 Task: Search one way flight ticket for 2 adults, 2 infants in seat and 1 infant on lap in first from Hancock: Houghton County Memorial Airport to Greensboro: Piedmont Triad International Airport on 5-1-2023. Choice of flights is Sun country airlines. Number of bags: 5 checked bags. Price is upto 109000. Outbound departure time preference is 16:00.
Action: Mouse moved to (300, 321)
Screenshot: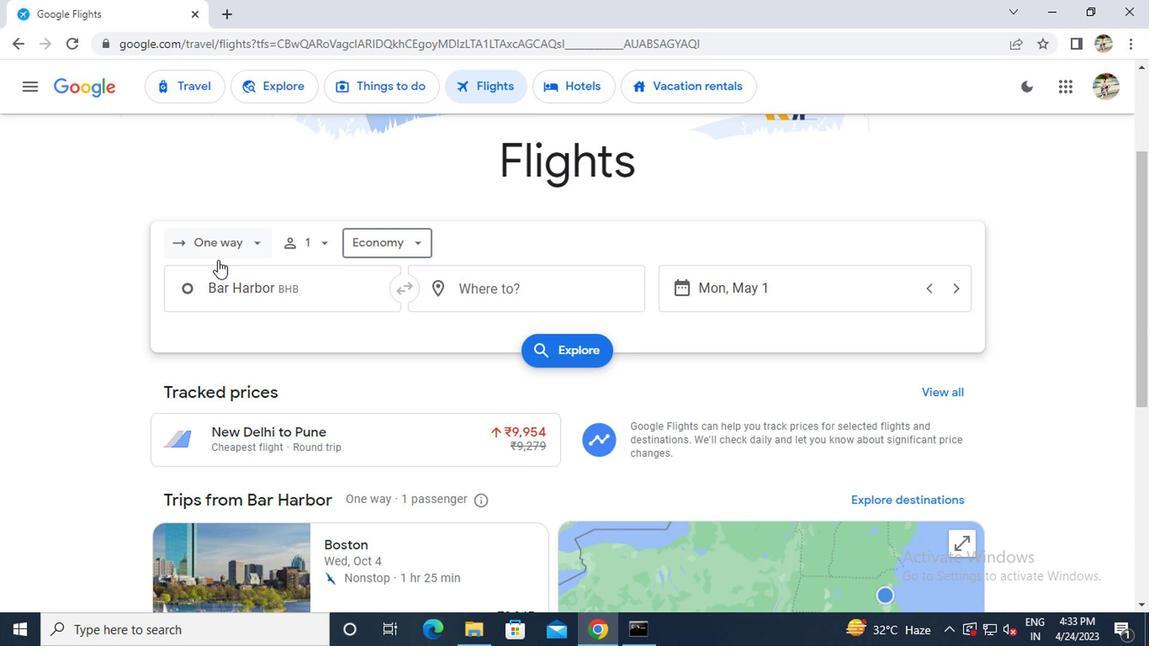 
Action: Mouse pressed left at (300, 321)
Screenshot: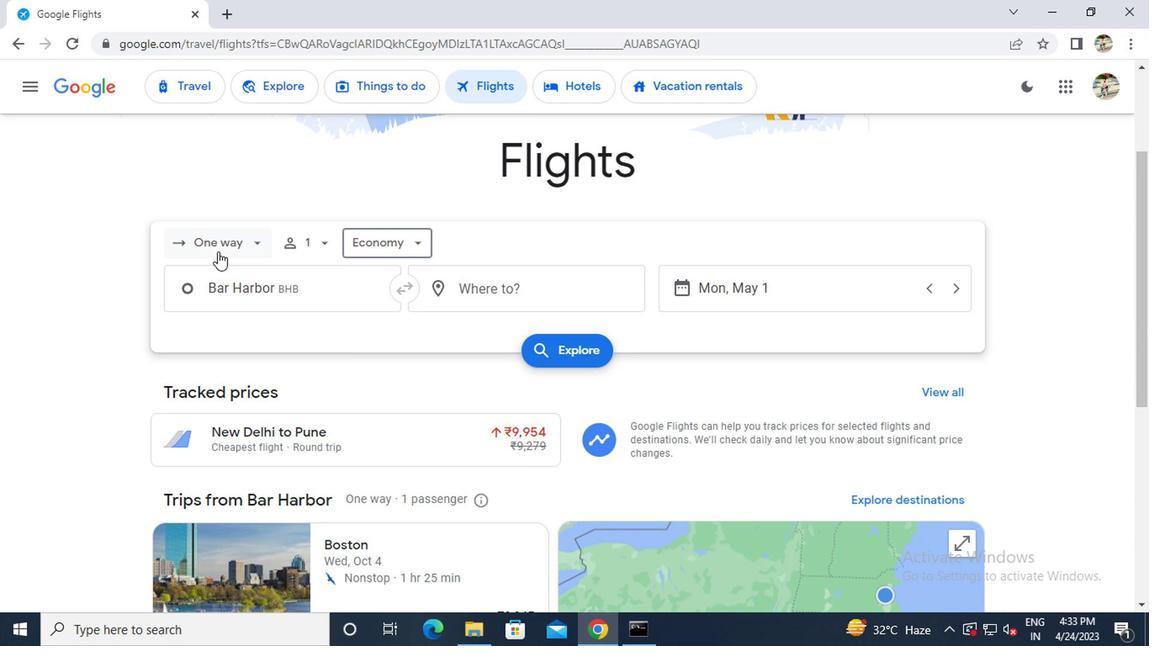 
Action: Mouse moved to (300, 373)
Screenshot: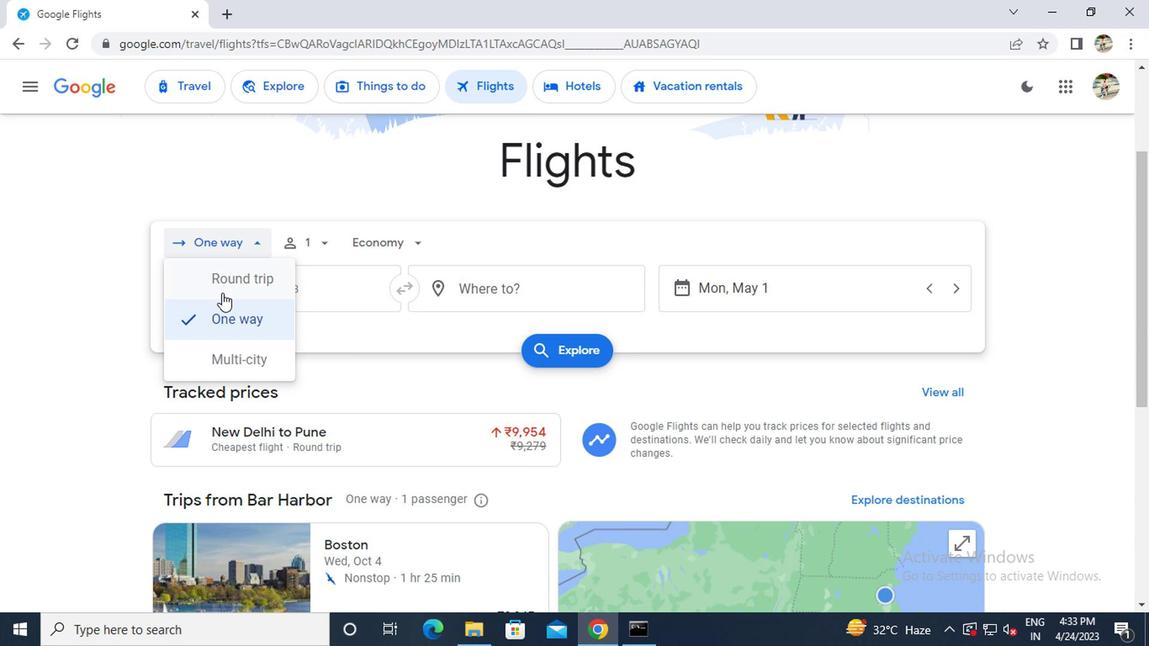 
Action: Mouse pressed left at (300, 373)
Screenshot: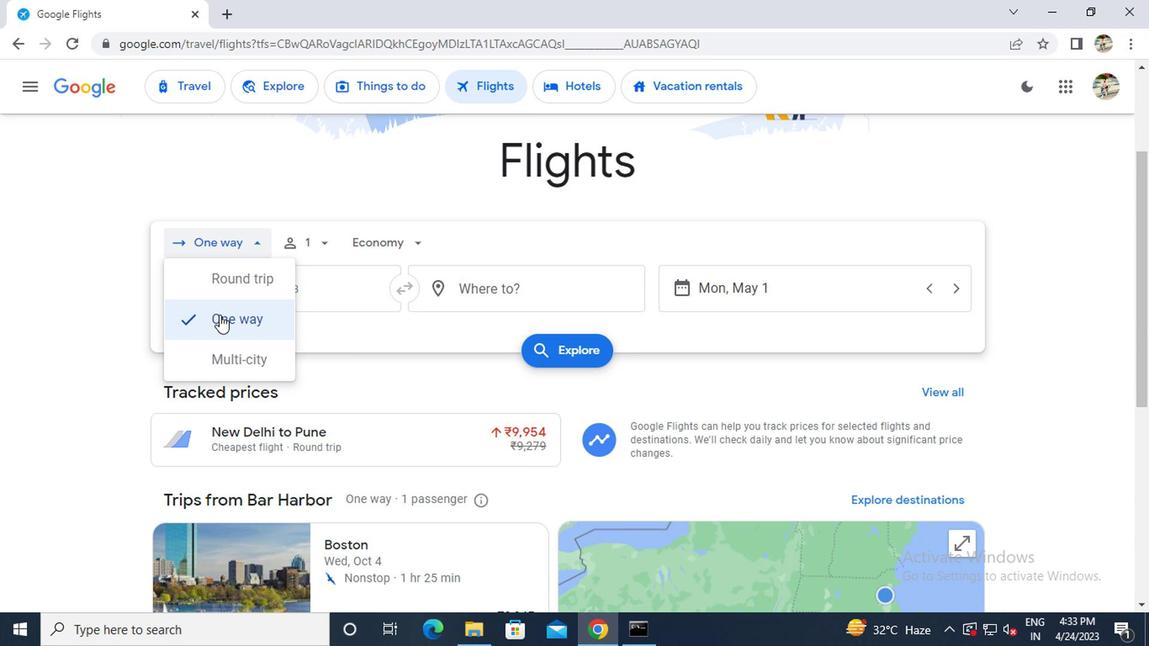 
Action: Mouse moved to (369, 323)
Screenshot: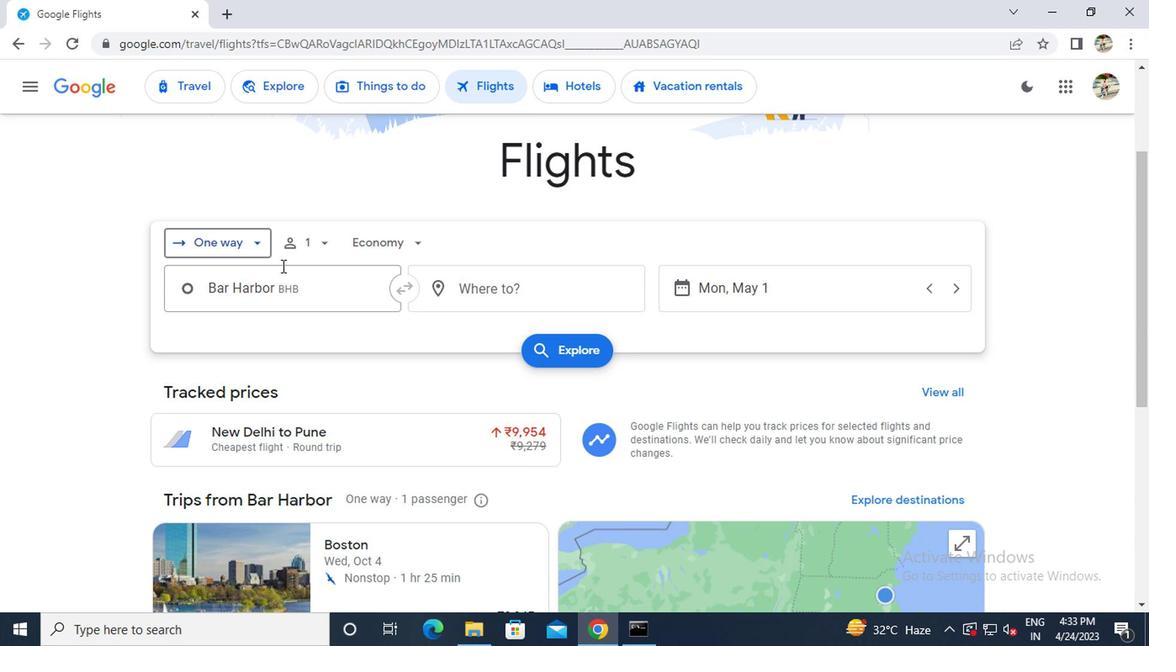 
Action: Mouse pressed left at (369, 323)
Screenshot: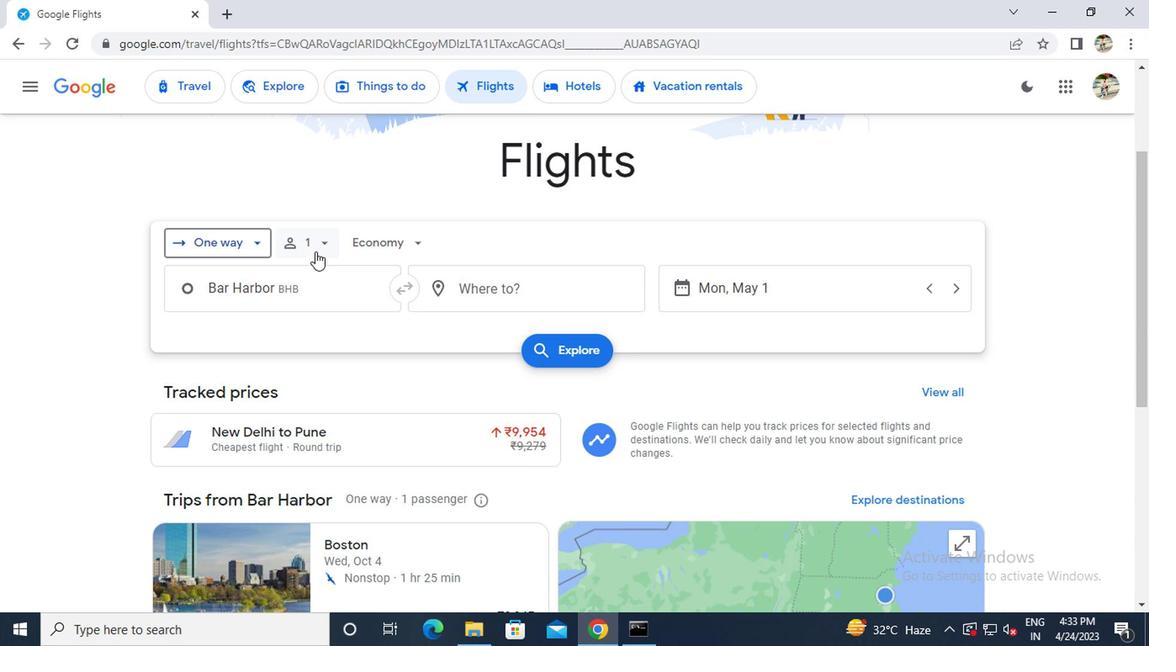 
Action: Mouse moved to (461, 346)
Screenshot: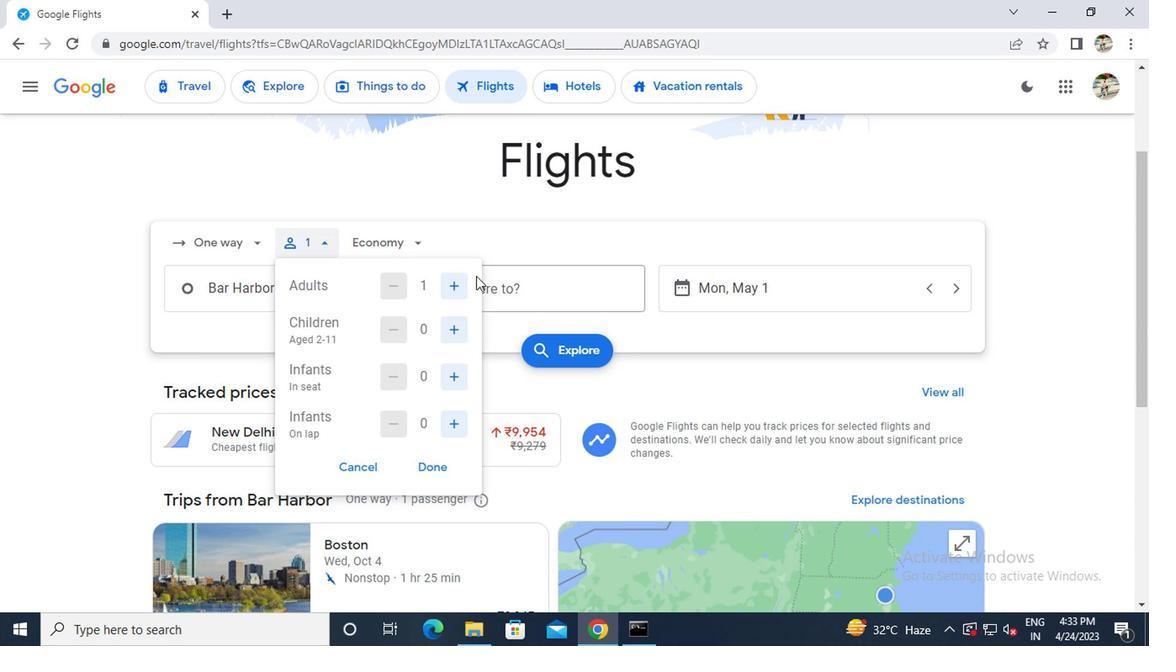 
Action: Mouse pressed left at (461, 346)
Screenshot: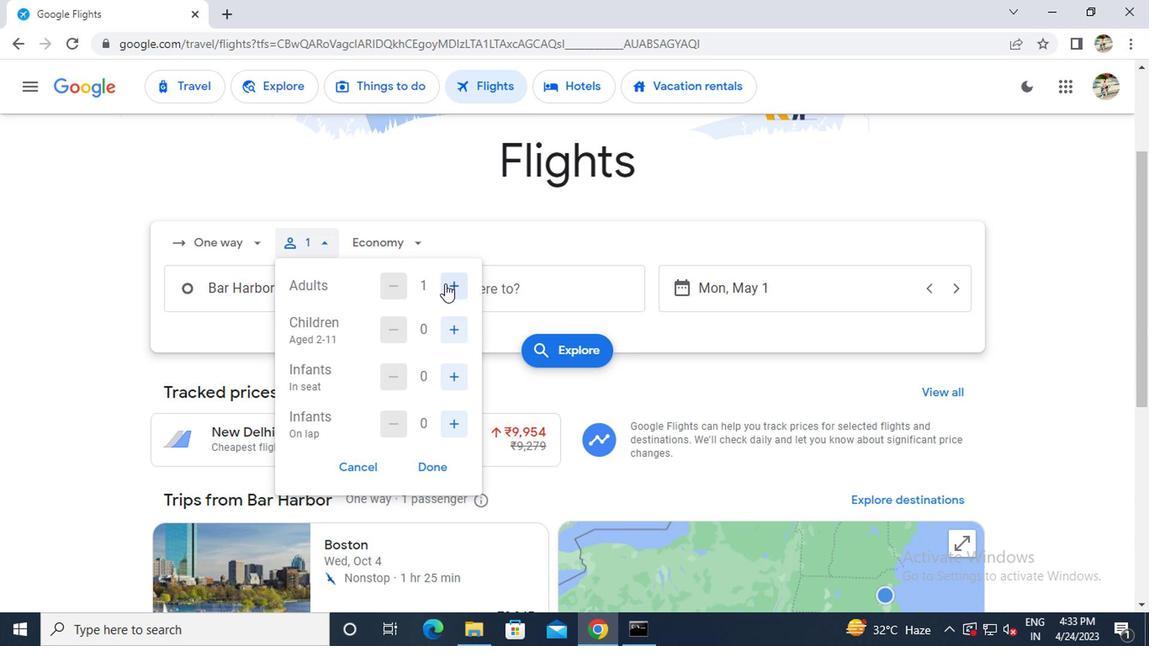 
Action: Mouse moved to (468, 409)
Screenshot: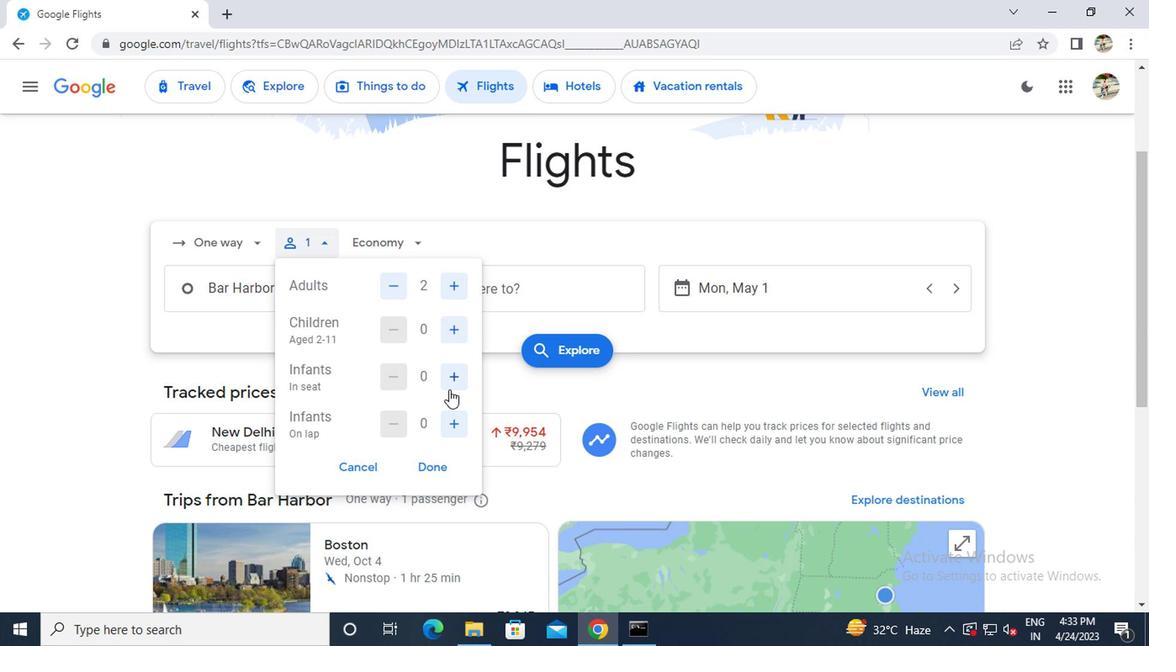 
Action: Mouse pressed left at (468, 409)
Screenshot: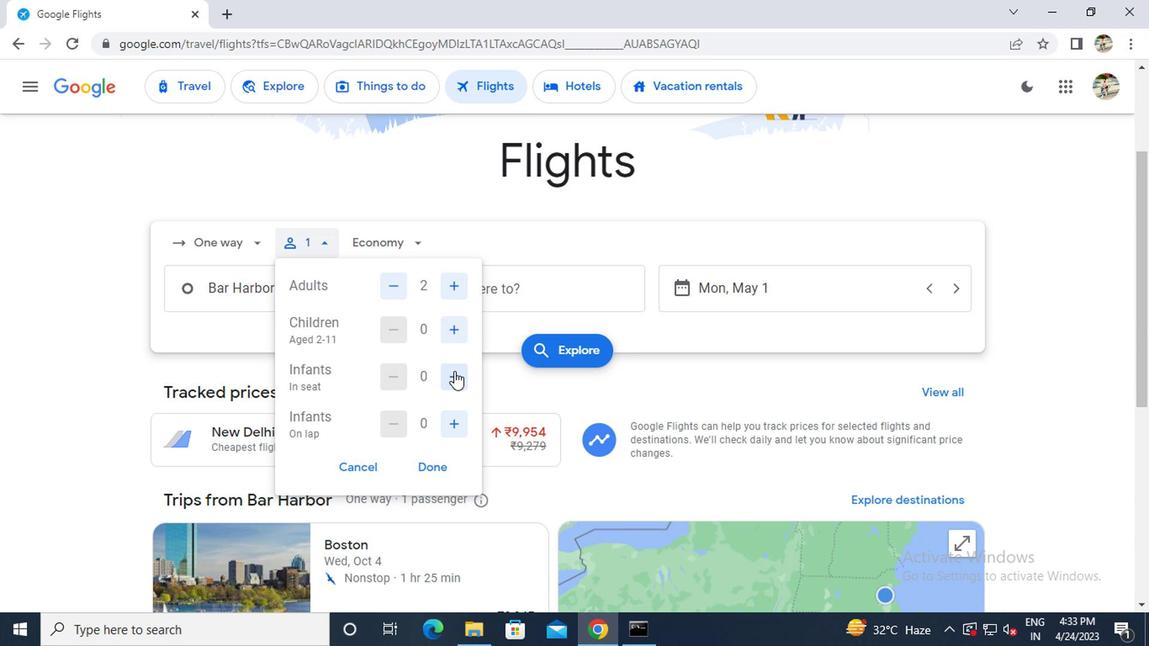 
Action: Mouse pressed left at (468, 409)
Screenshot: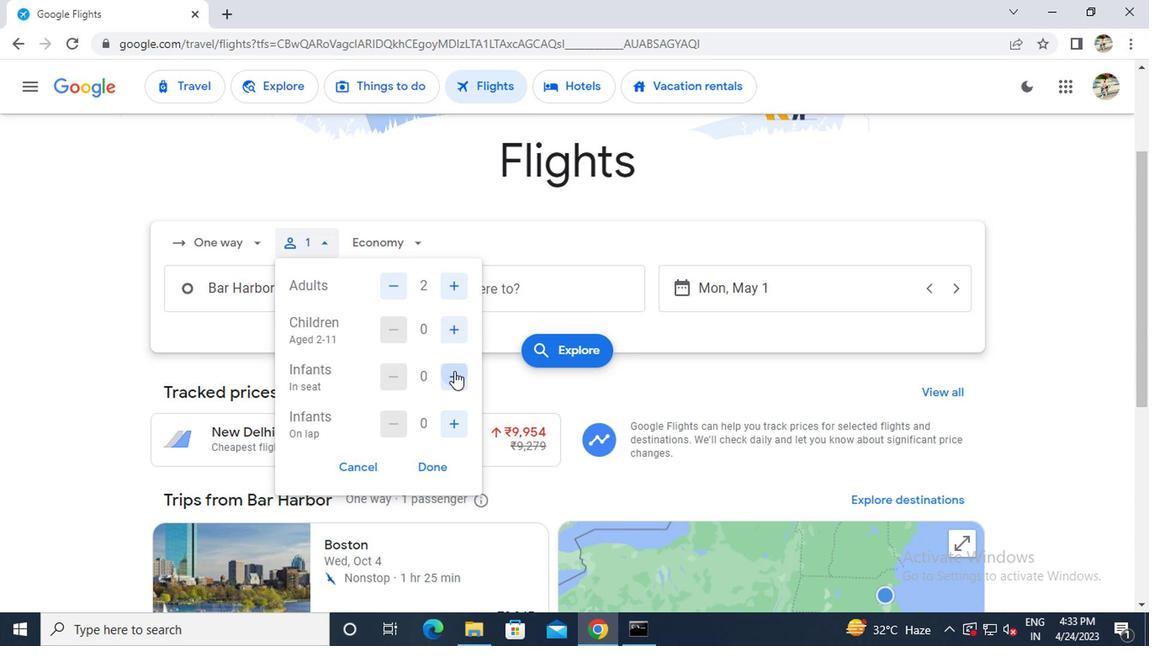 
Action: Mouse moved to (465, 438)
Screenshot: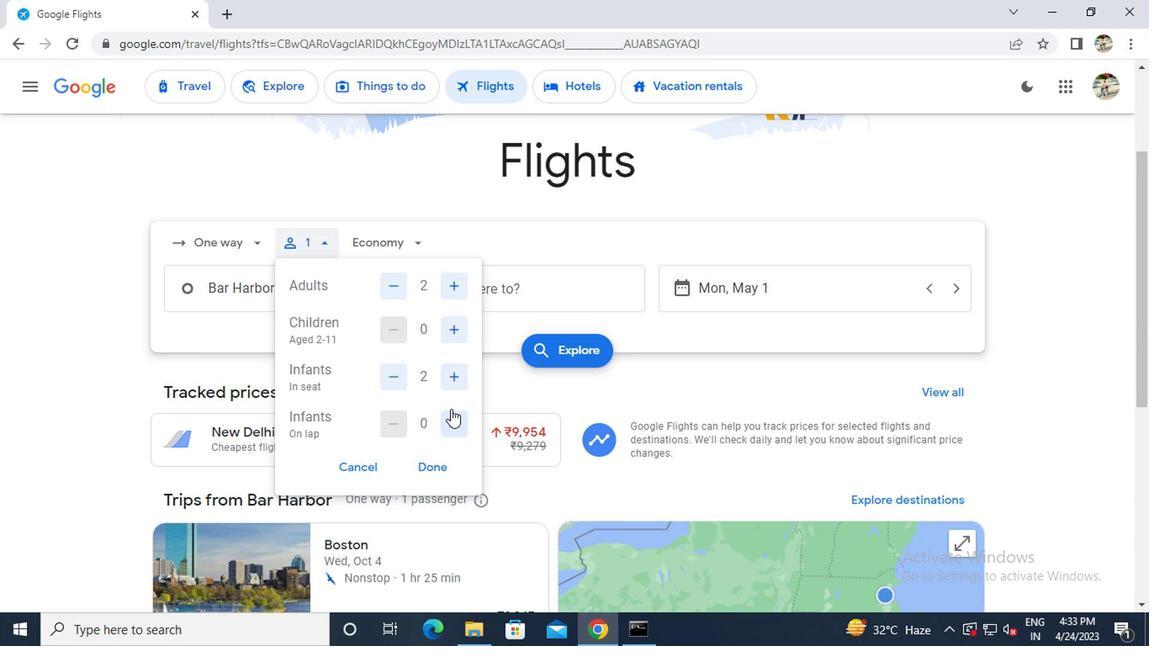 
Action: Mouse pressed left at (465, 438)
Screenshot: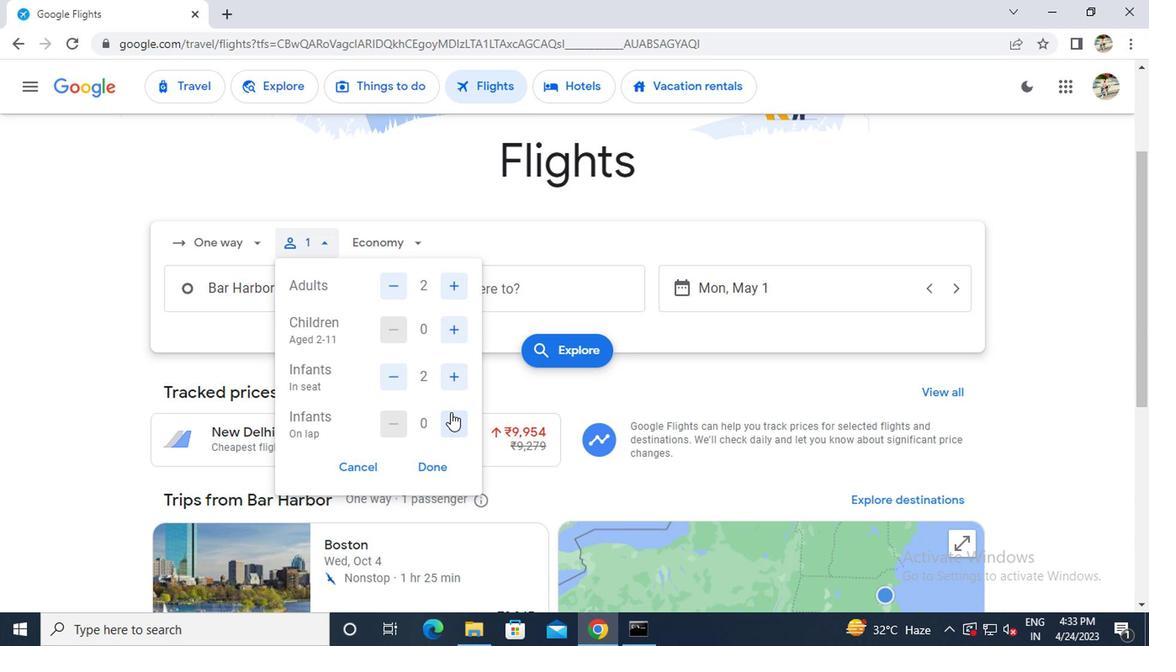 
Action: Mouse moved to (450, 477)
Screenshot: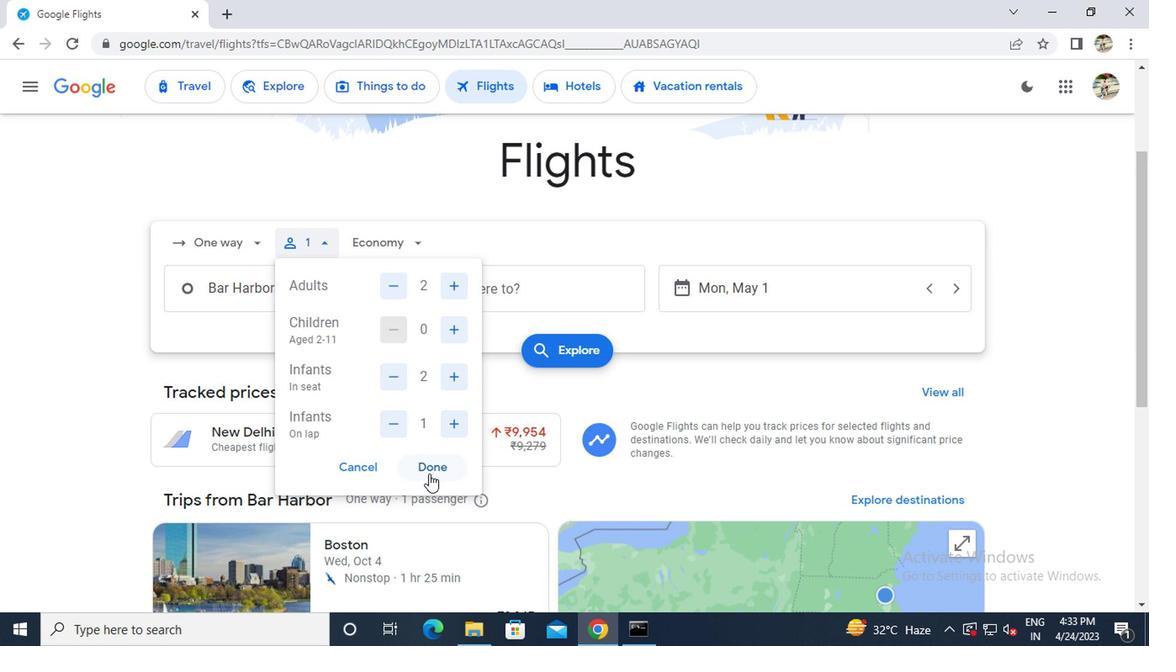 
Action: Mouse pressed left at (450, 477)
Screenshot: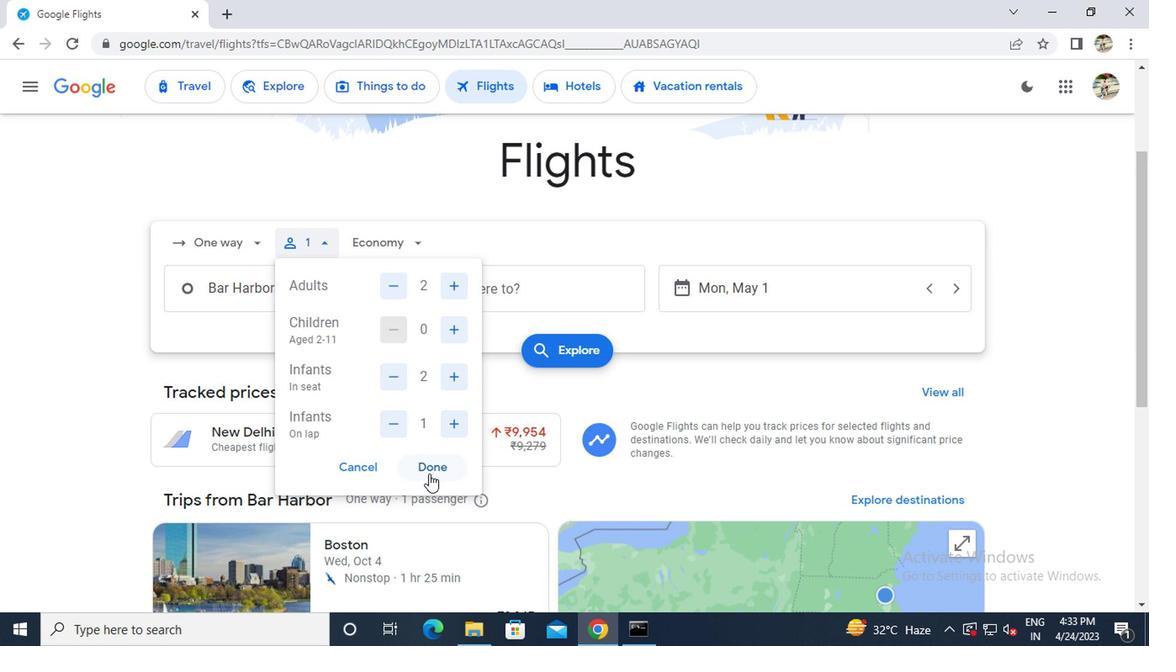 
Action: Mouse moved to (372, 350)
Screenshot: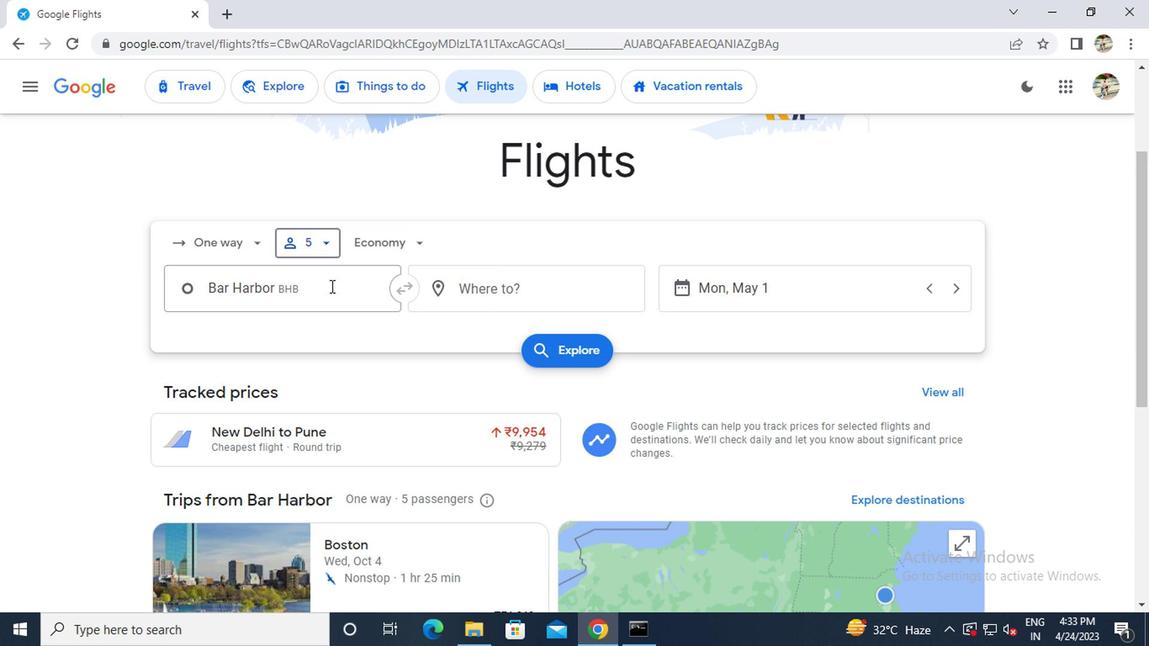 
Action: Mouse pressed left at (372, 350)
Screenshot: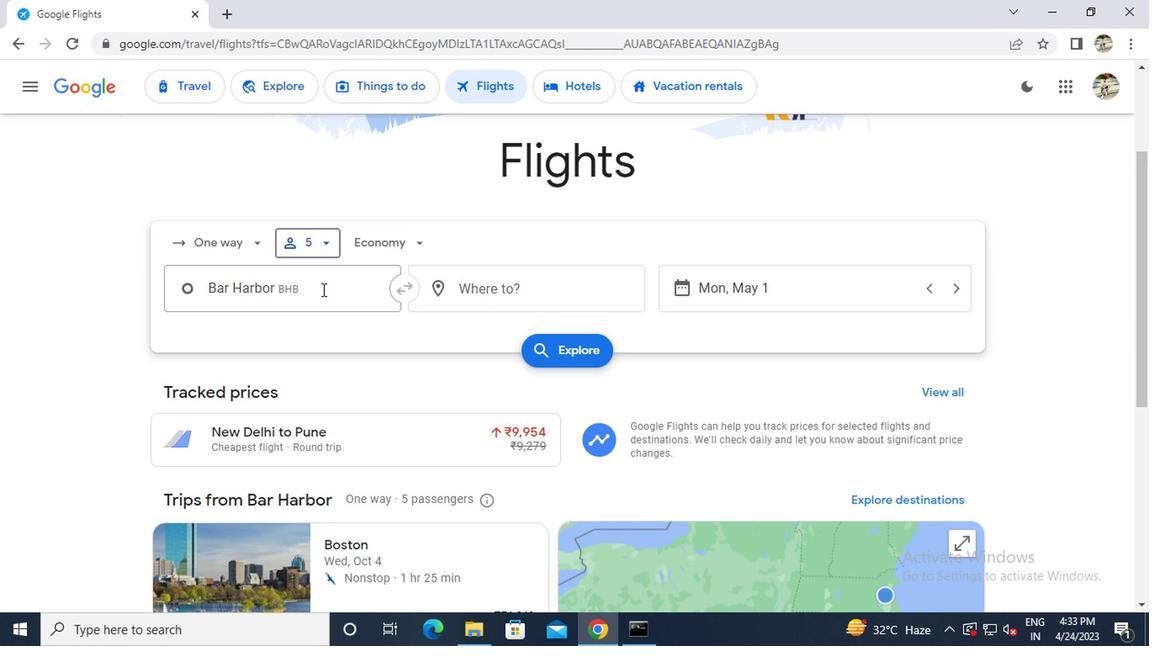 
Action: Key pressed <Key.caps_lock>h<Key.caps_lock>ancock<Key.space>ho<Key.backspace><Key.backspace>
Screenshot: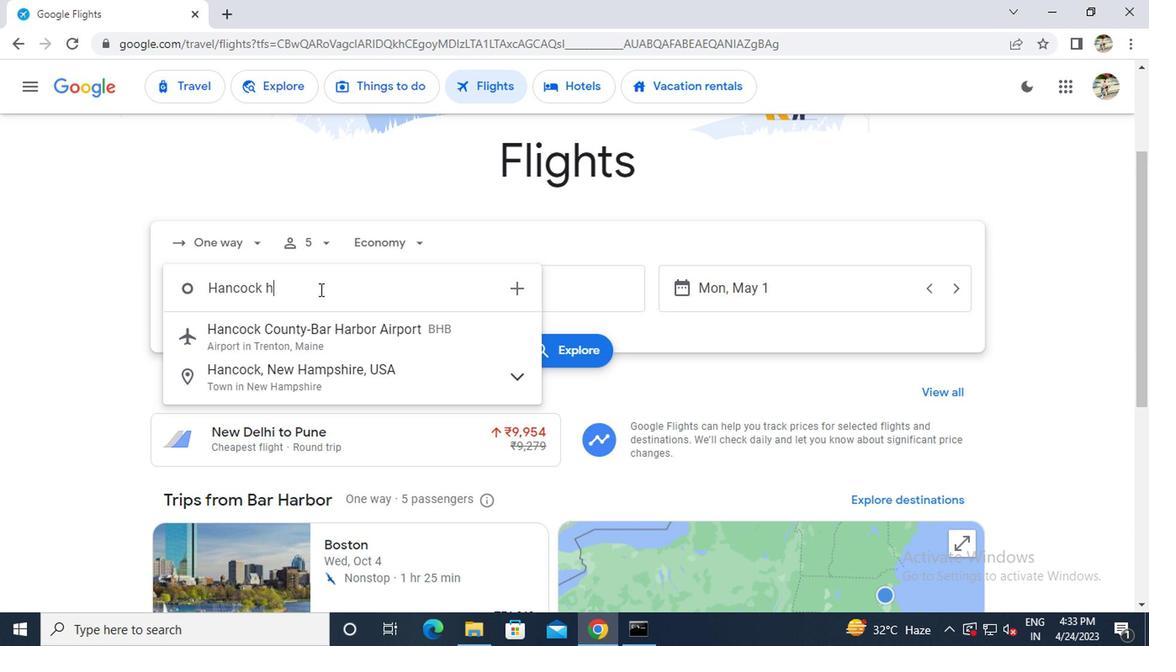 
Action: Mouse moved to (367, 383)
Screenshot: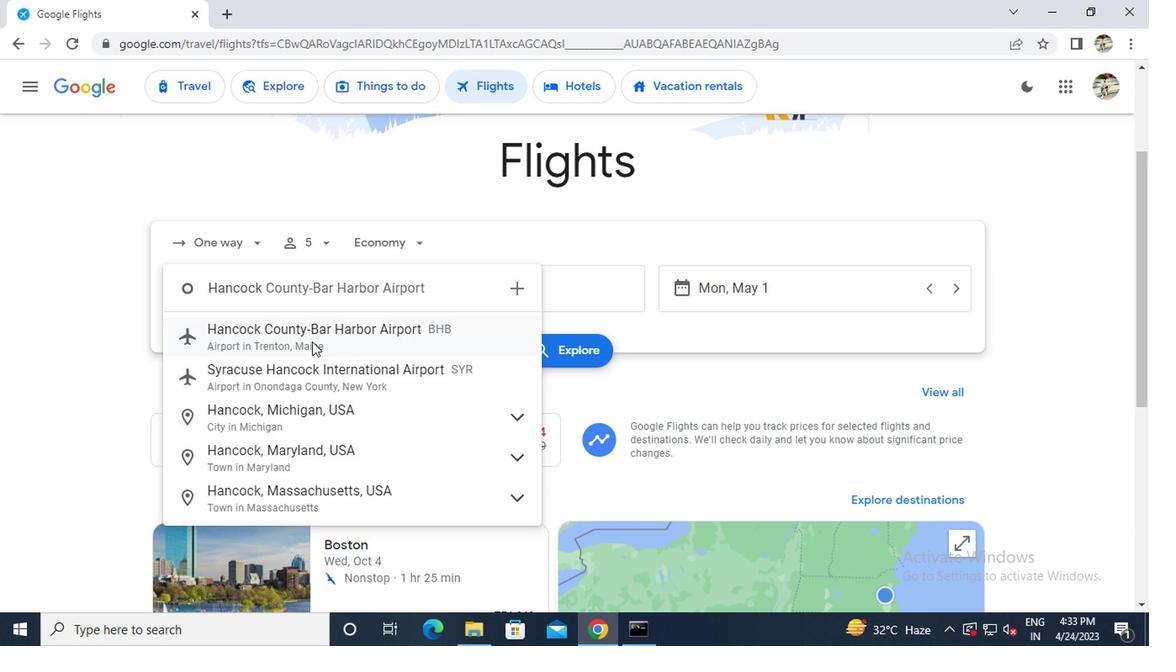 
Action: Mouse pressed left at (367, 383)
Screenshot: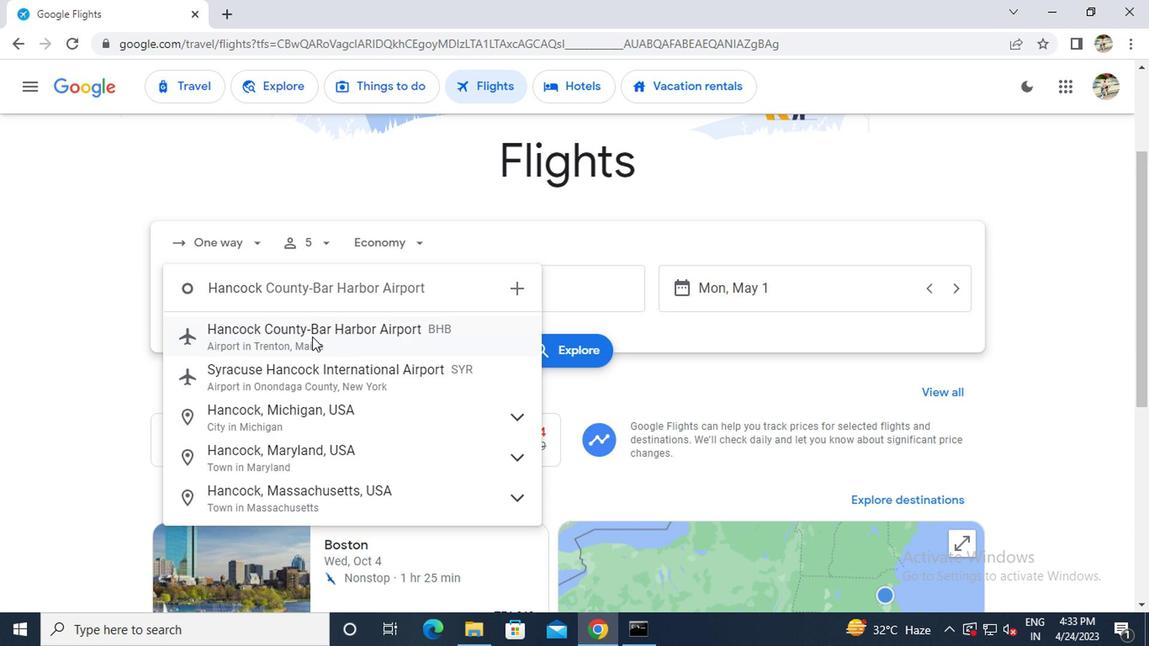
Action: Mouse moved to (485, 355)
Screenshot: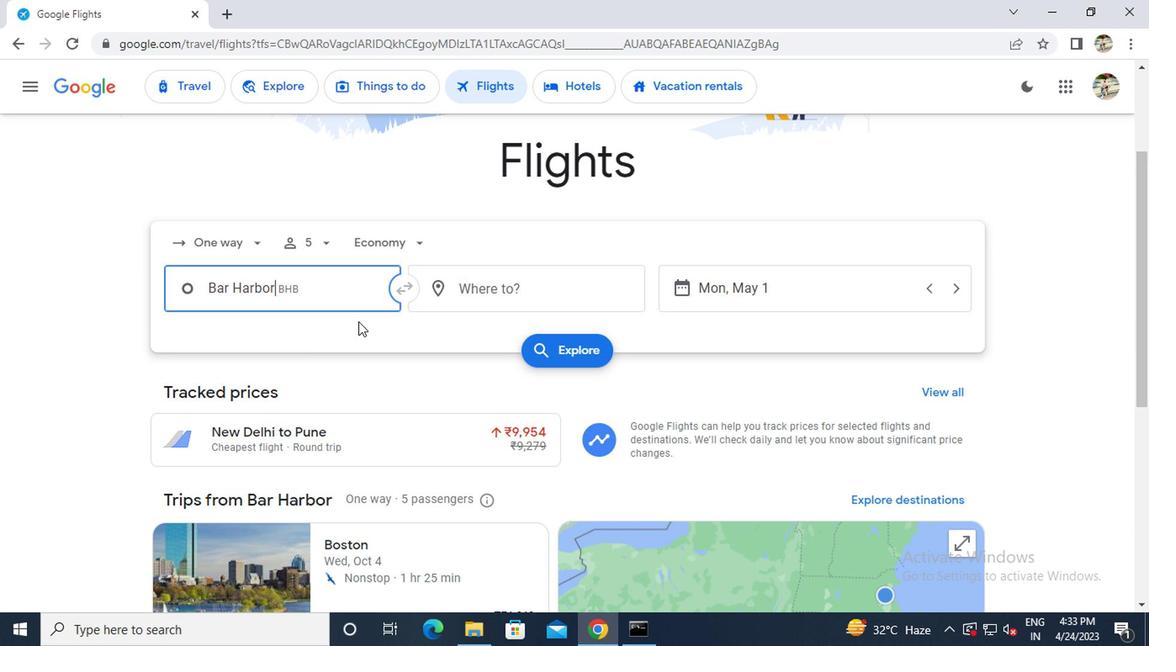 
Action: Mouse pressed left at (485, 355)
Screenshot: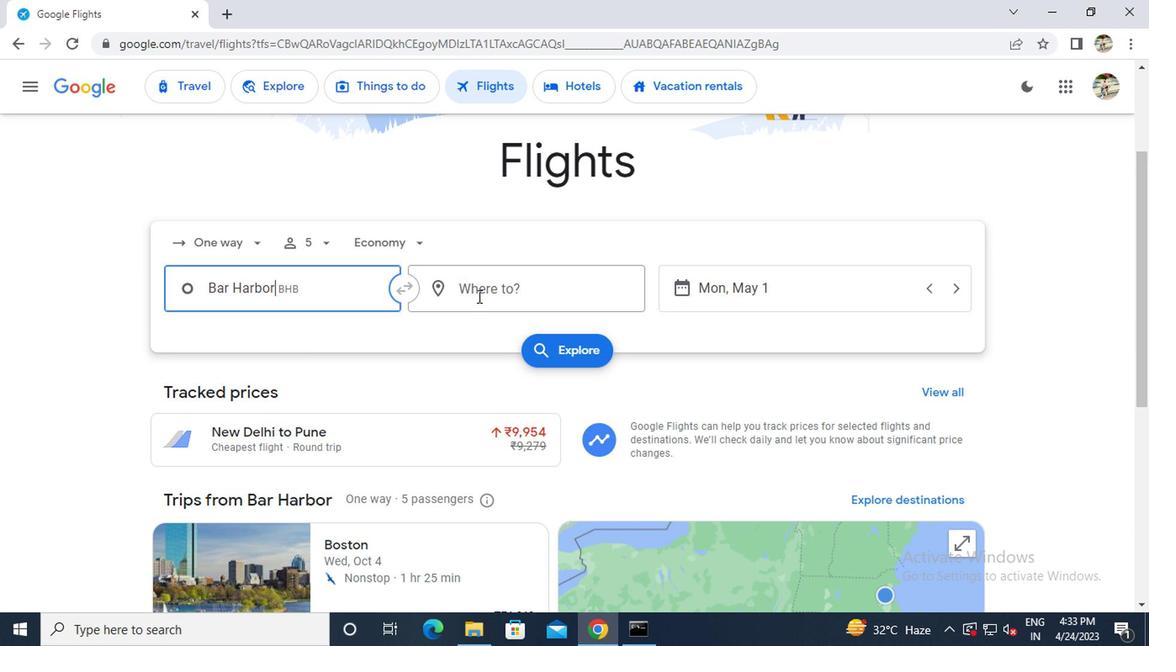 
Action: Key pressed <Key.caps_lock>g<Key.caps_lock>reensb
Screenshot: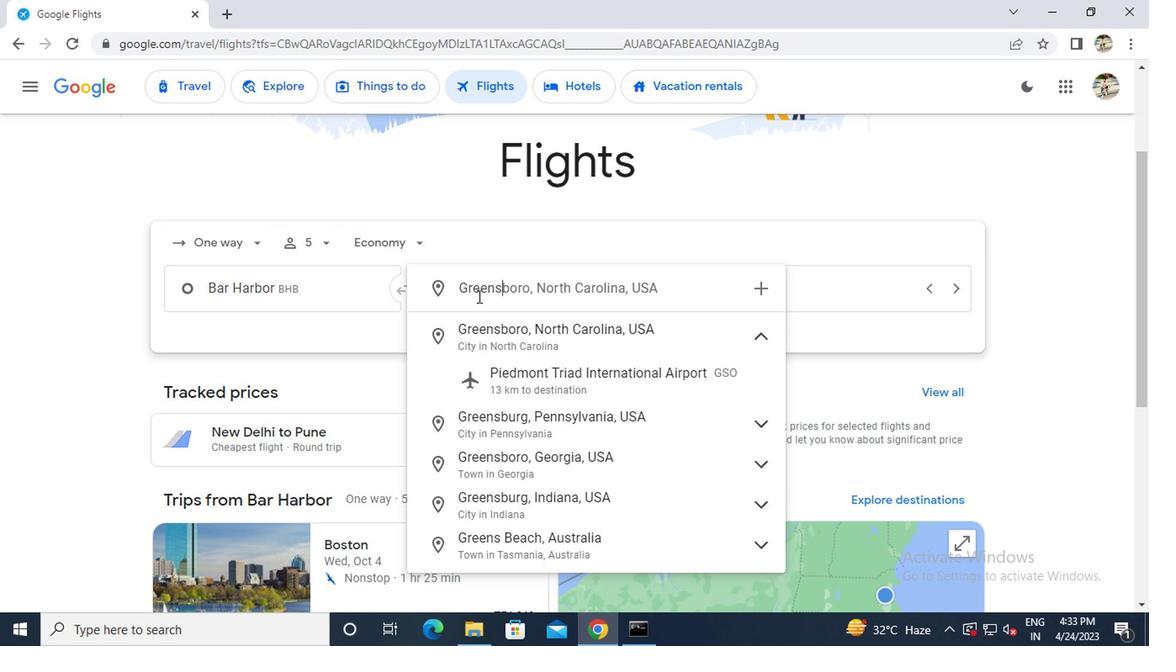 
Action: Mouse moved to (504, 419)
Screenshot: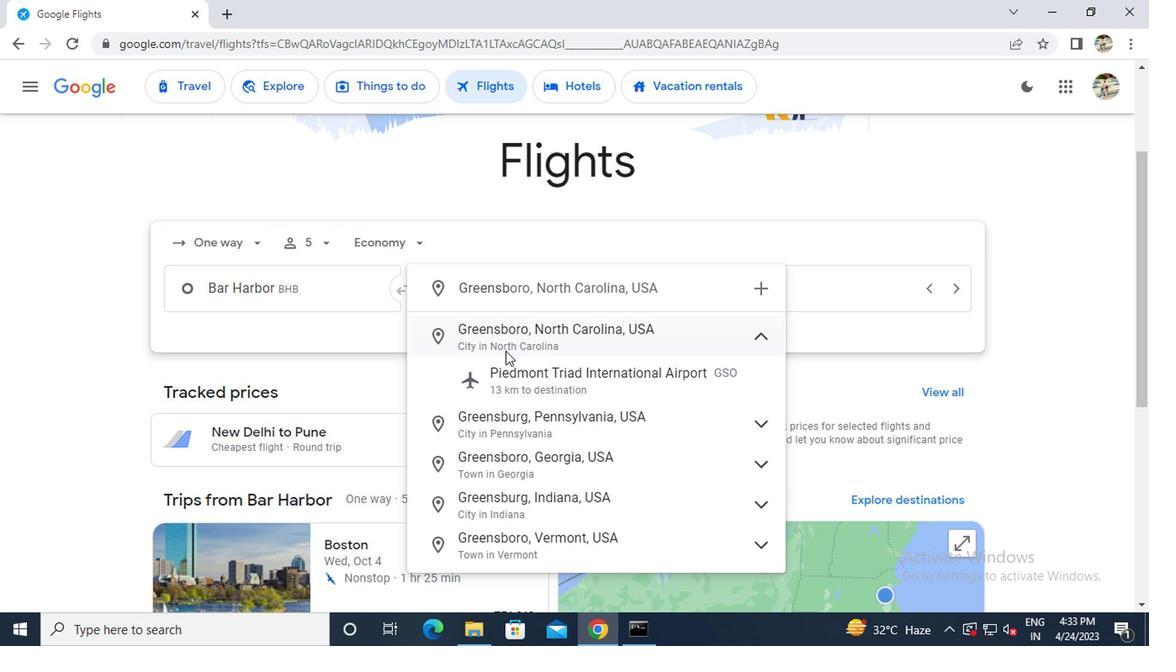
Action: Mouse pressed left at (504, 419)
Screenshot: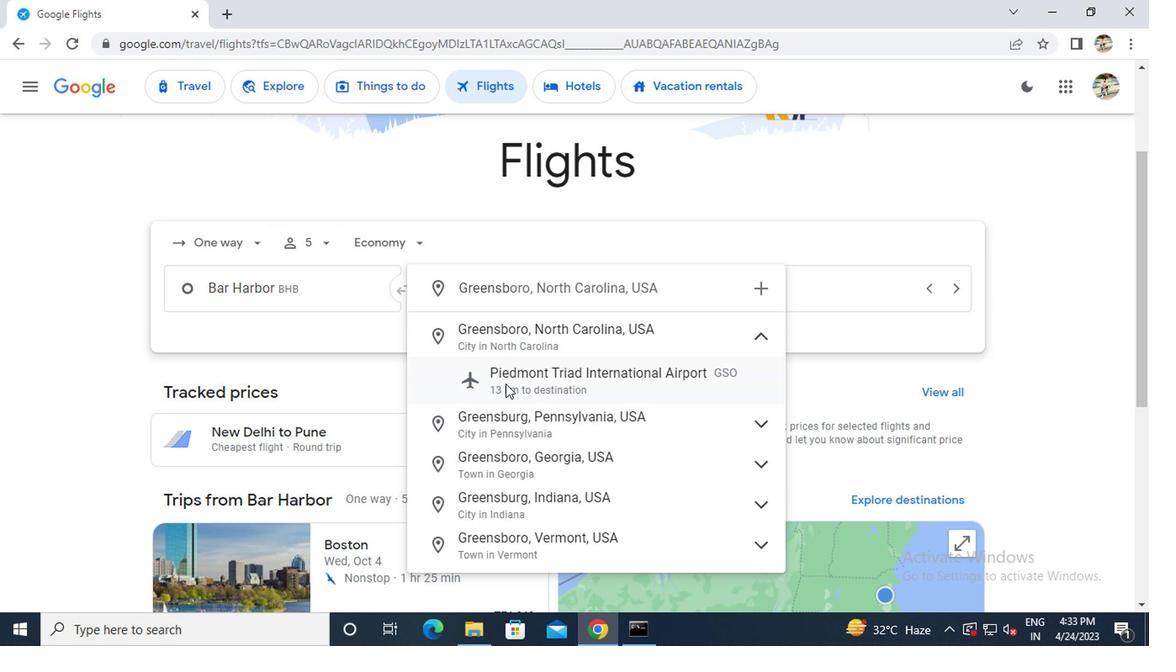 
Action: Mouse moved to (713, 349)
Screenshot: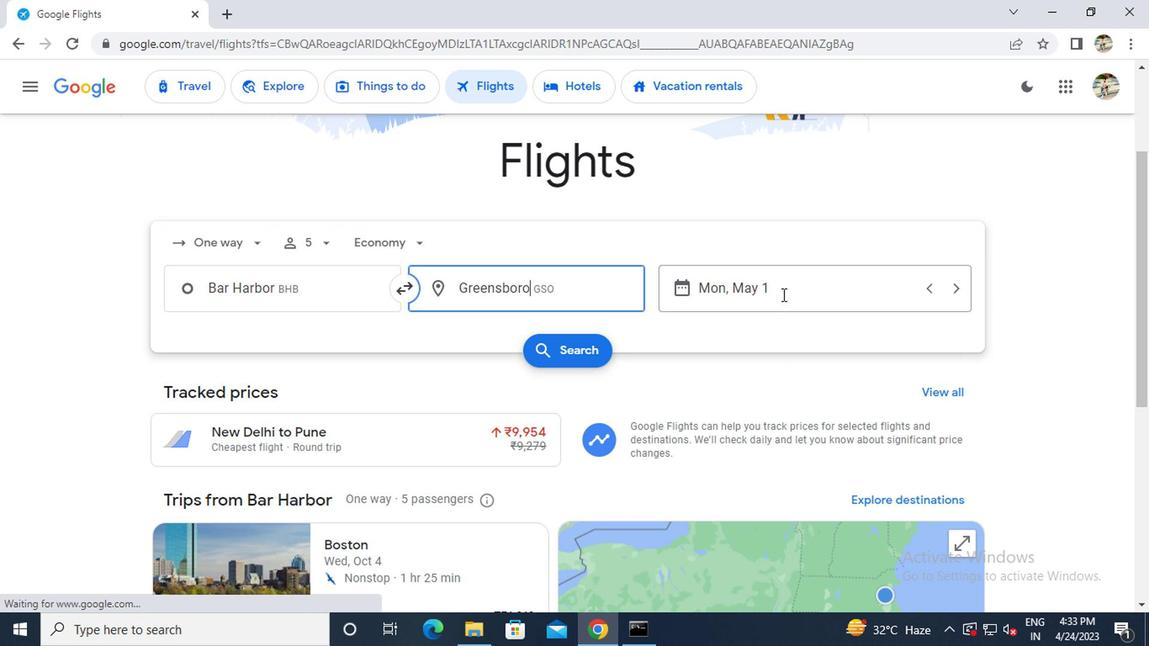 
Action: Mouse pressed left at (713, 349)
Screenshot: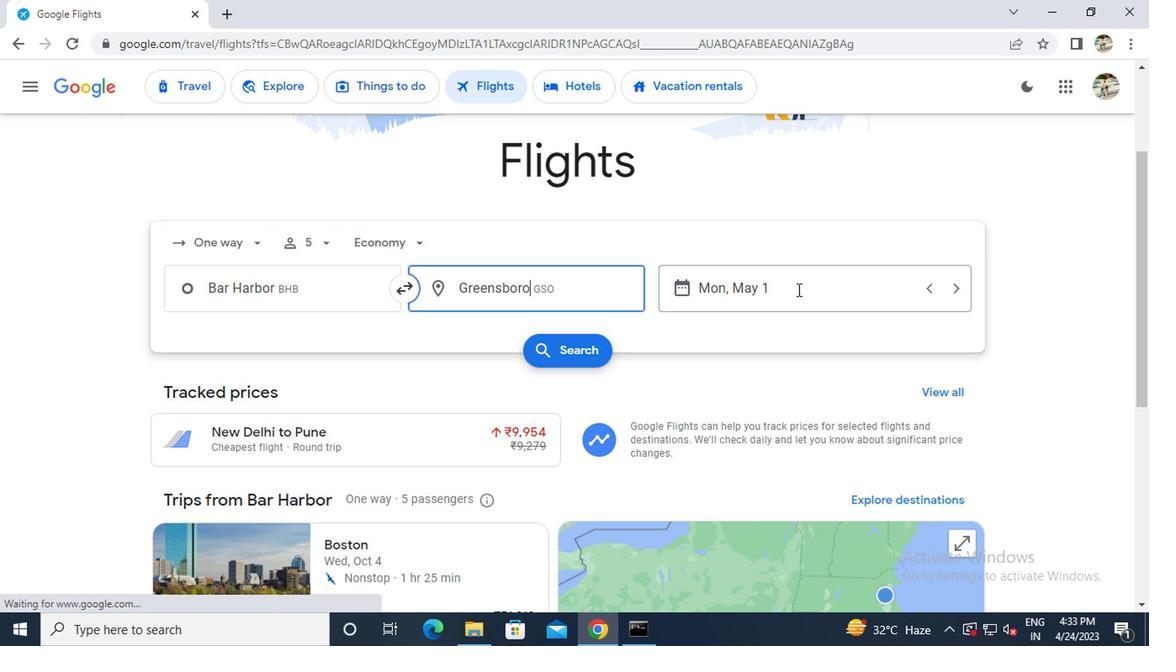 
Action: Mouse moved to (685, 356)
Screenshot: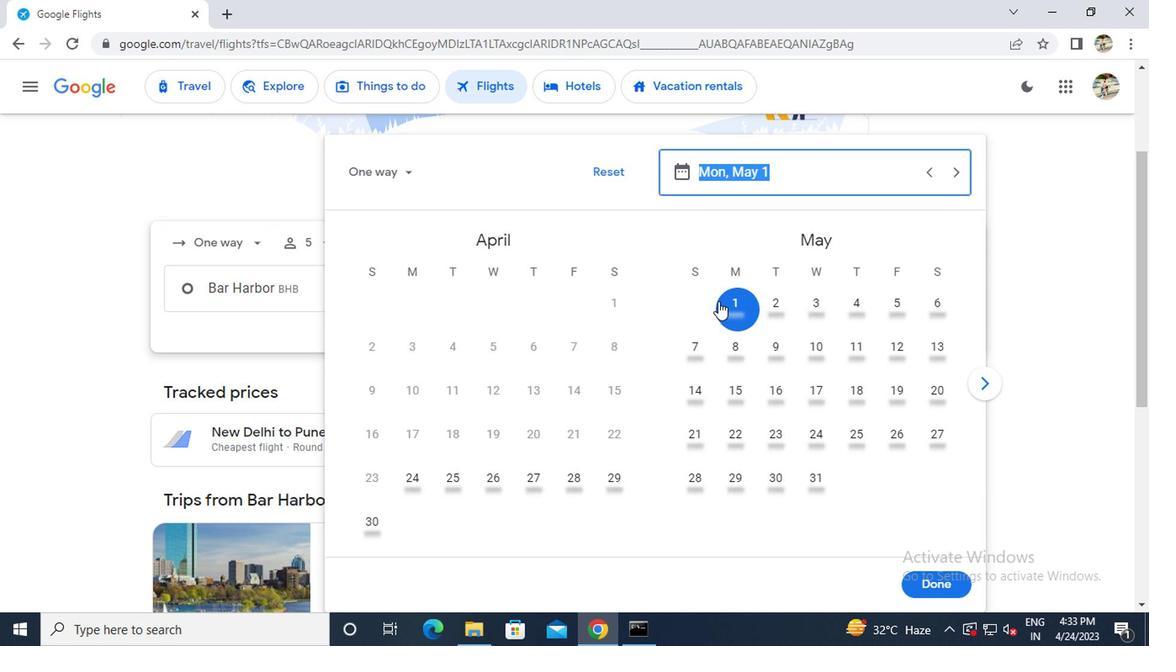 
Action: Mouse pressed left at (685, 356)
Screenshot: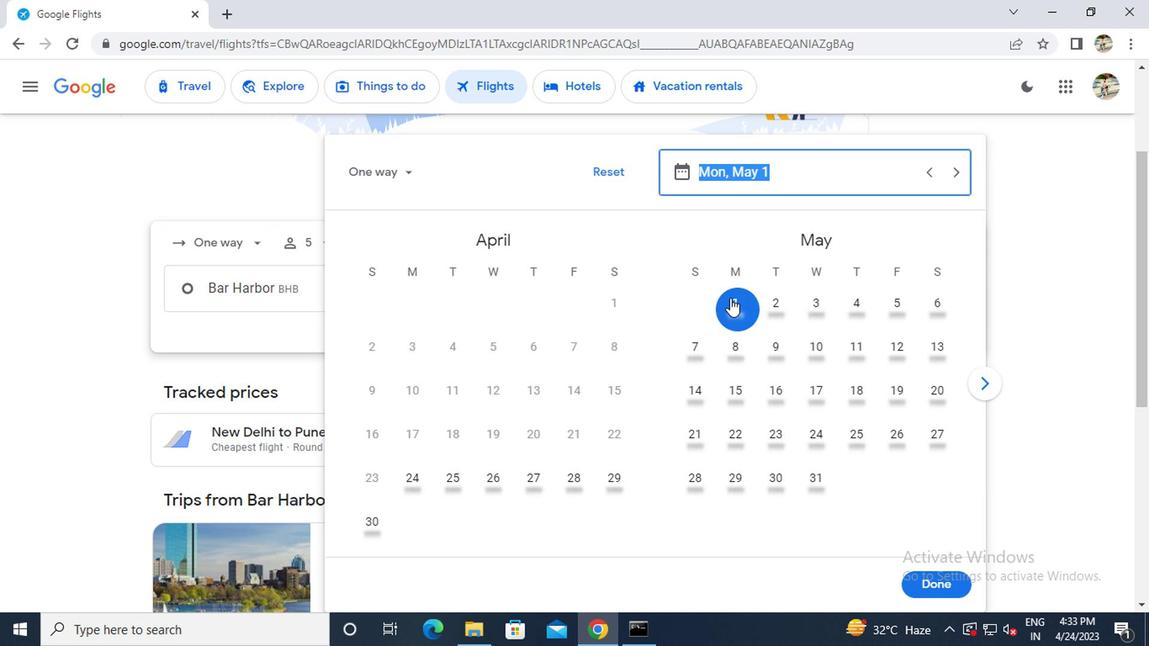 
Action: Mouse moved to (677, 358)
Screenshot: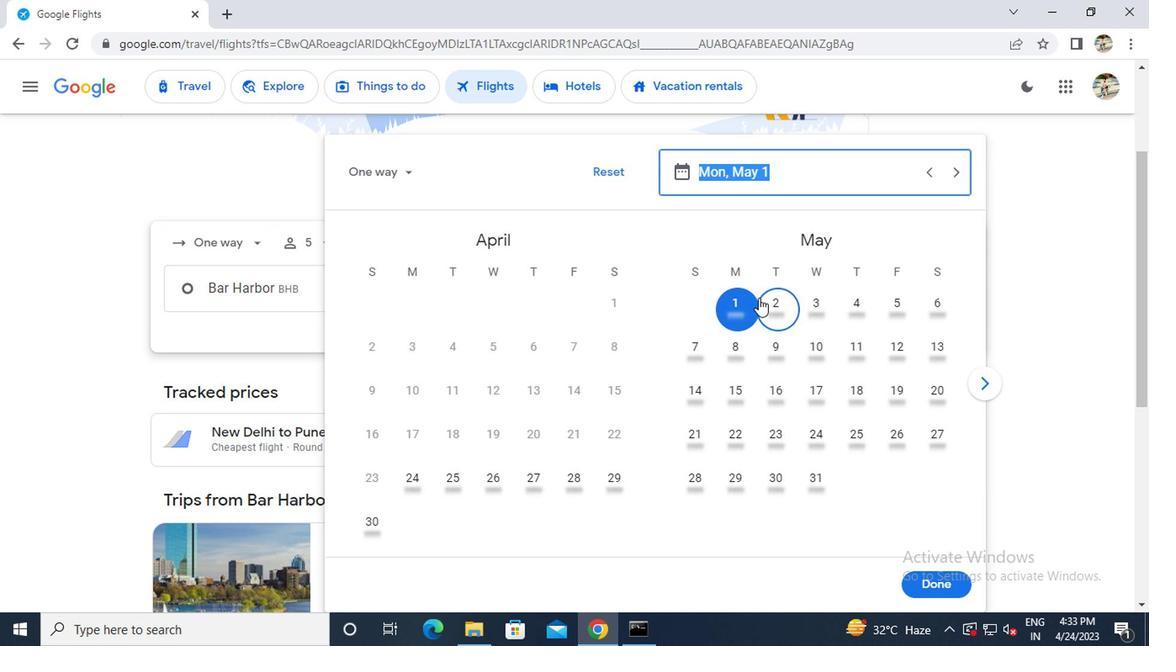 
Action: Mouse pressed left at (677, 358)
Screenshot: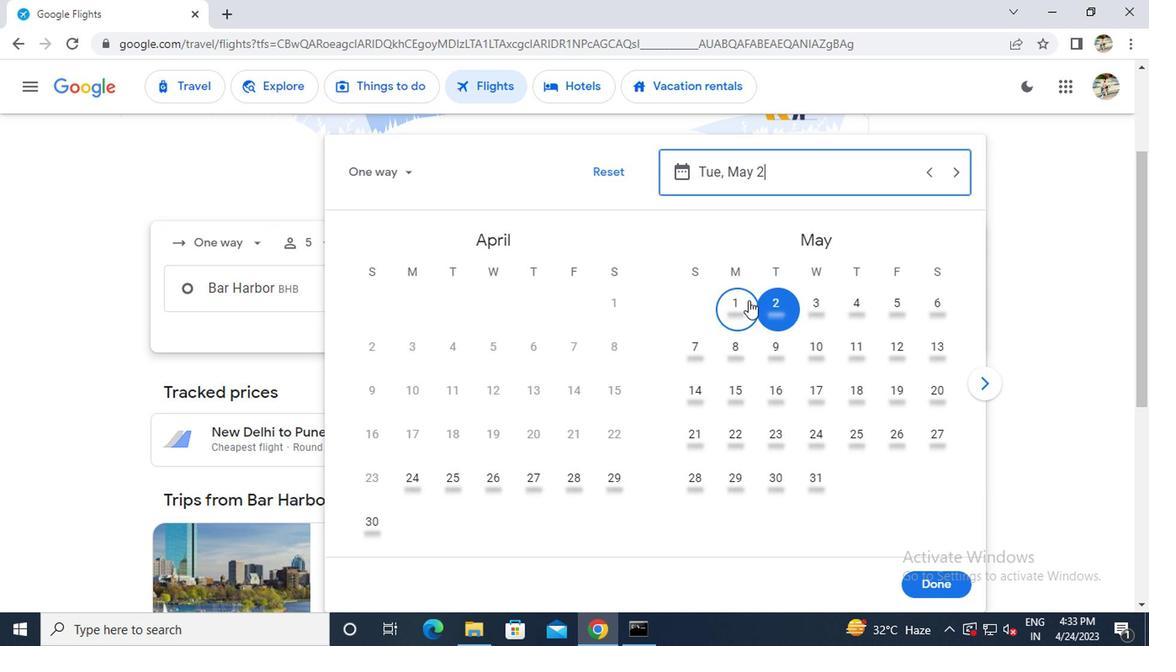 
Action: Mouse moved to (802, 558)
Screenshot: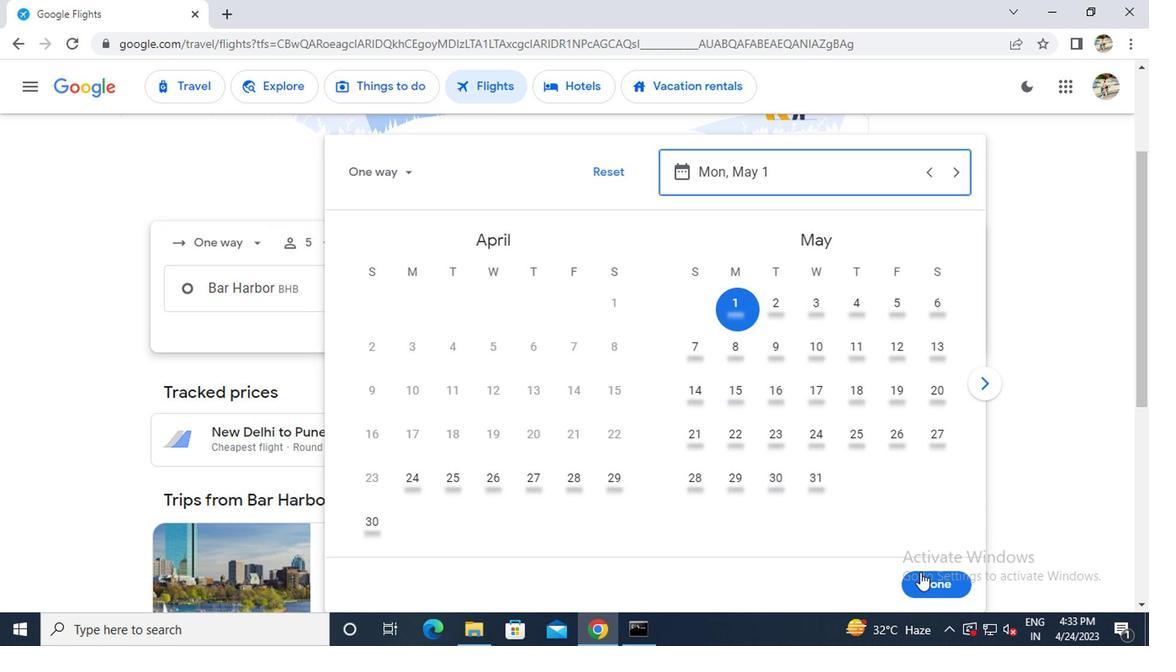 
Action: Mouse pressed left at (802, 558)
Screenshot: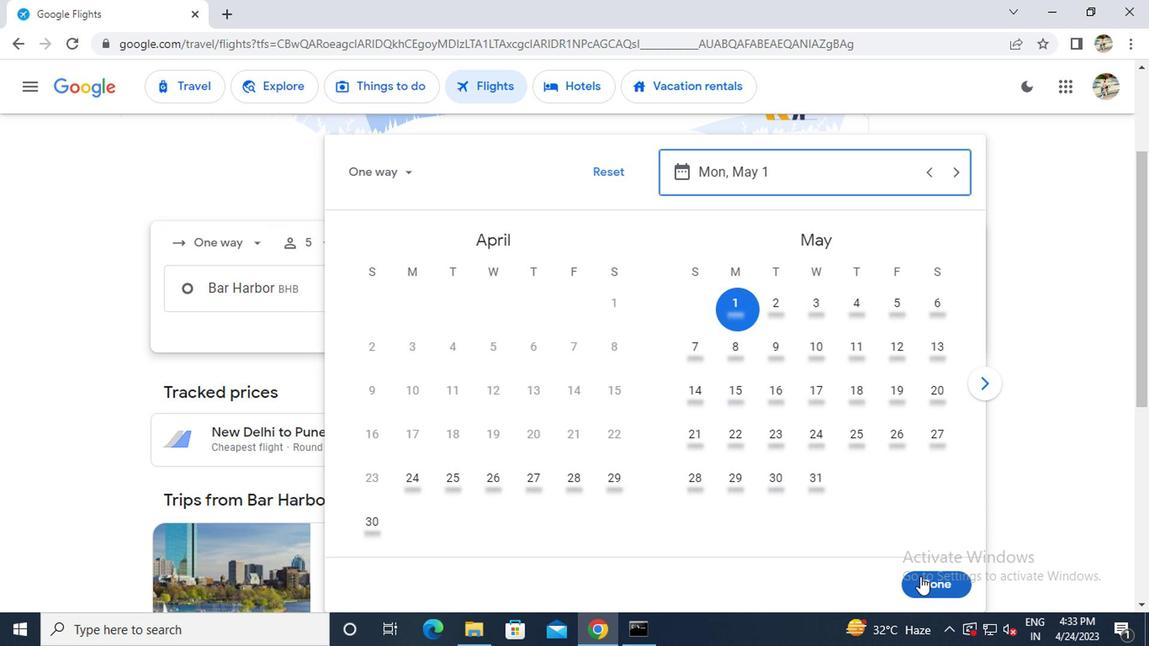 
Action: Mouse moved to (553, 386)
Screenshot: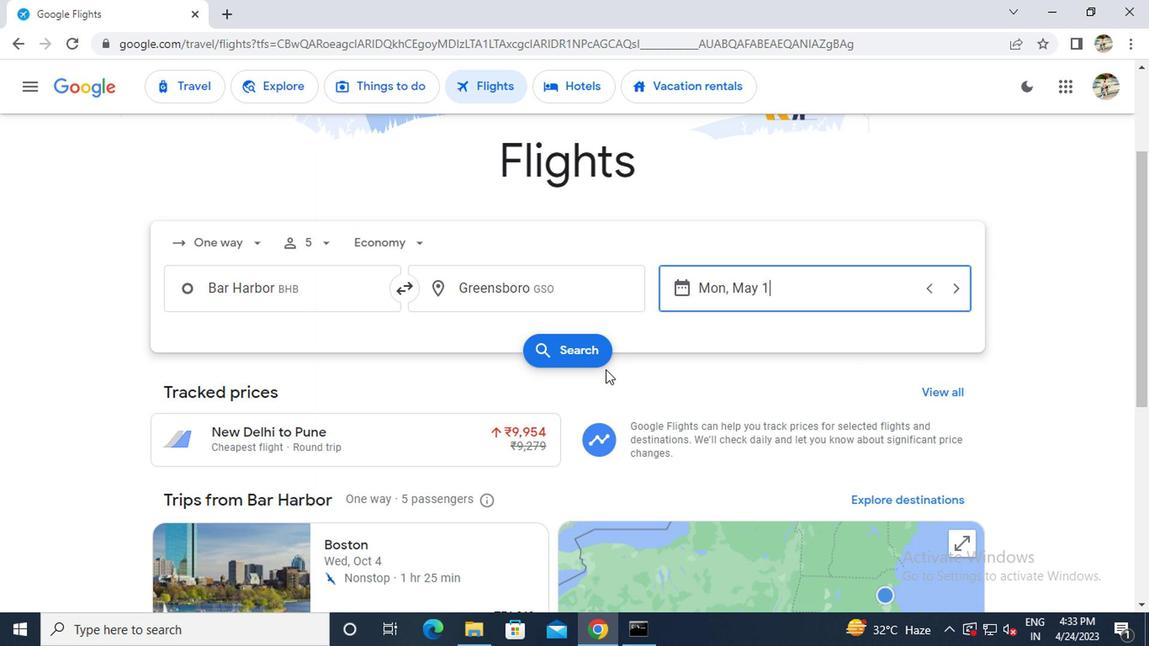 
Action: Mouse pressed left at (553, 386)
Screenshot: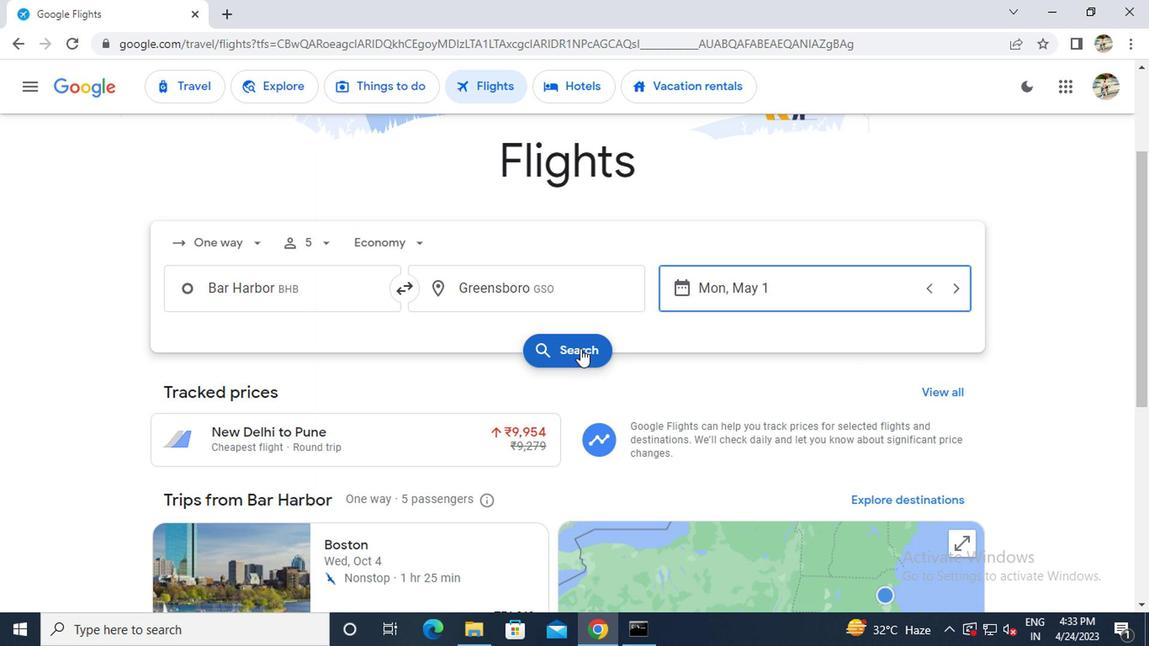 
Action: Mouse moved to (297, 311)
Screenshot: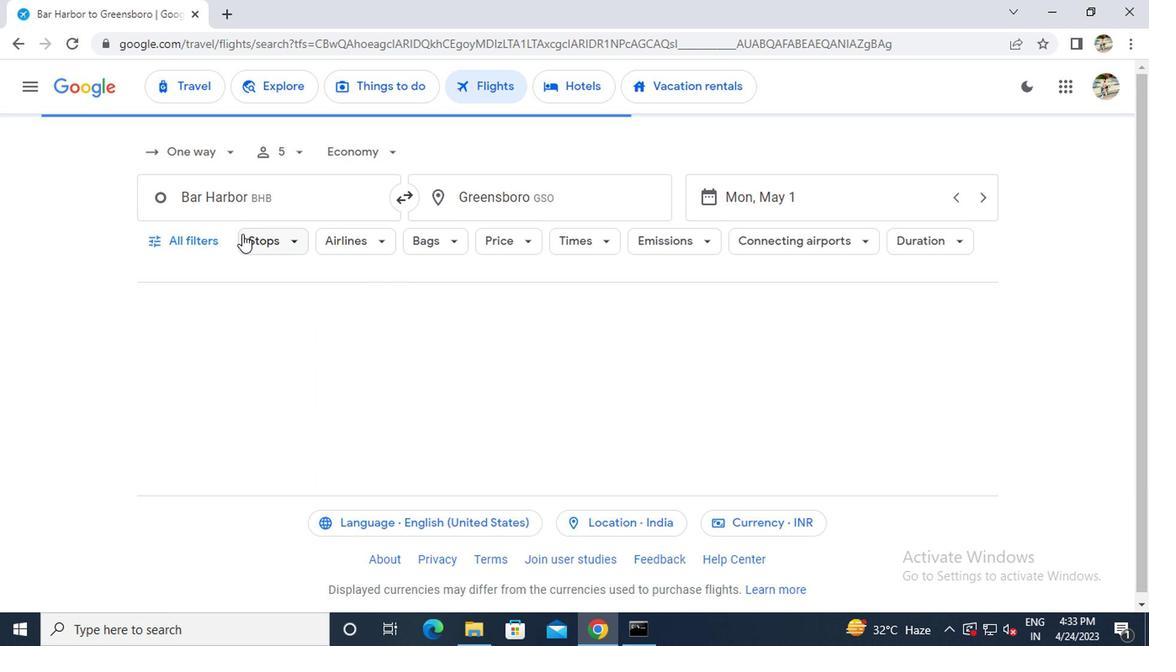 
Action: Mouse pressed left at (297, 311)
Screenshot: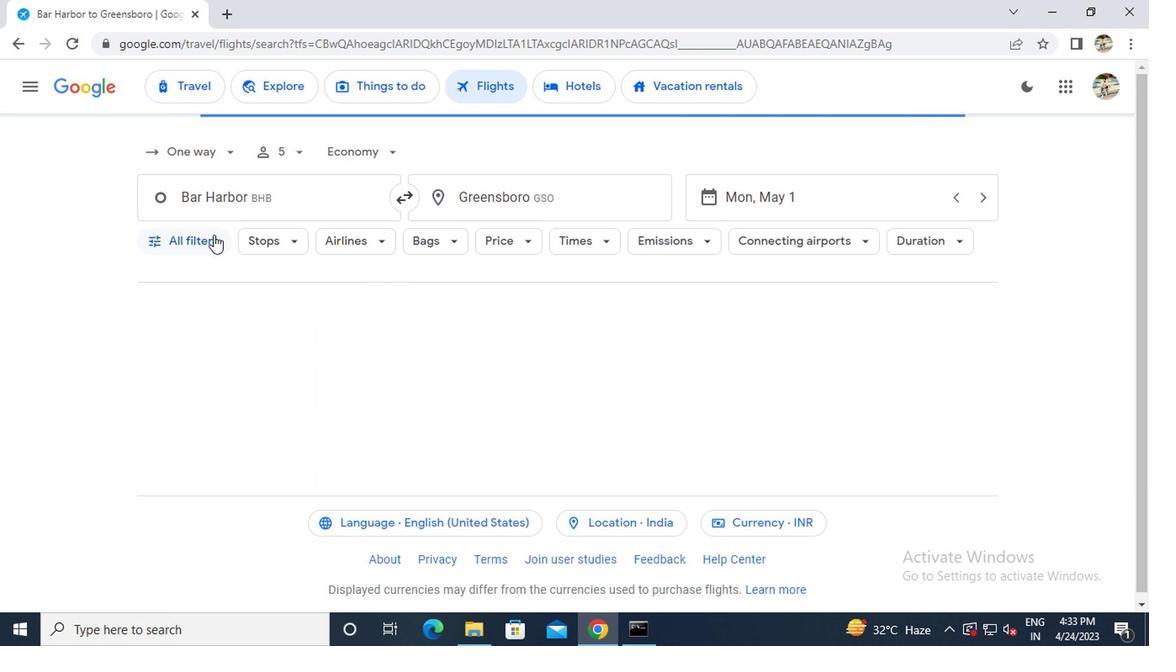 
Action: Mouse moved to (329, 412)
Screenshot: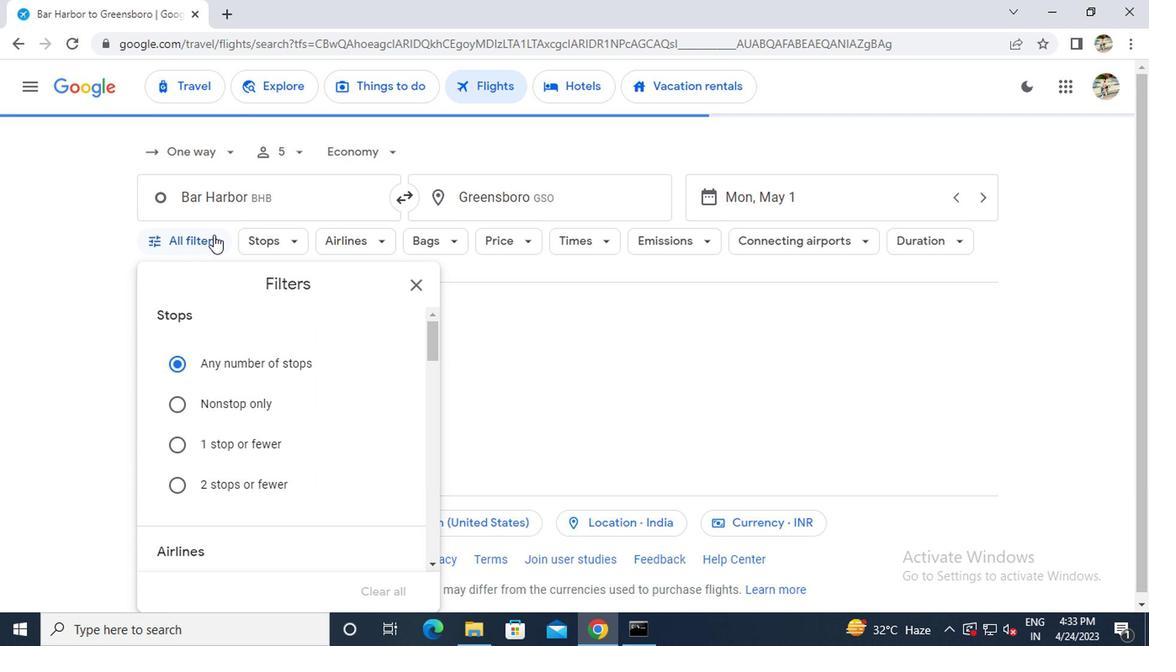 
Action: Mouse scrolled (329, 411) with delta (0, 0)
Screenshot: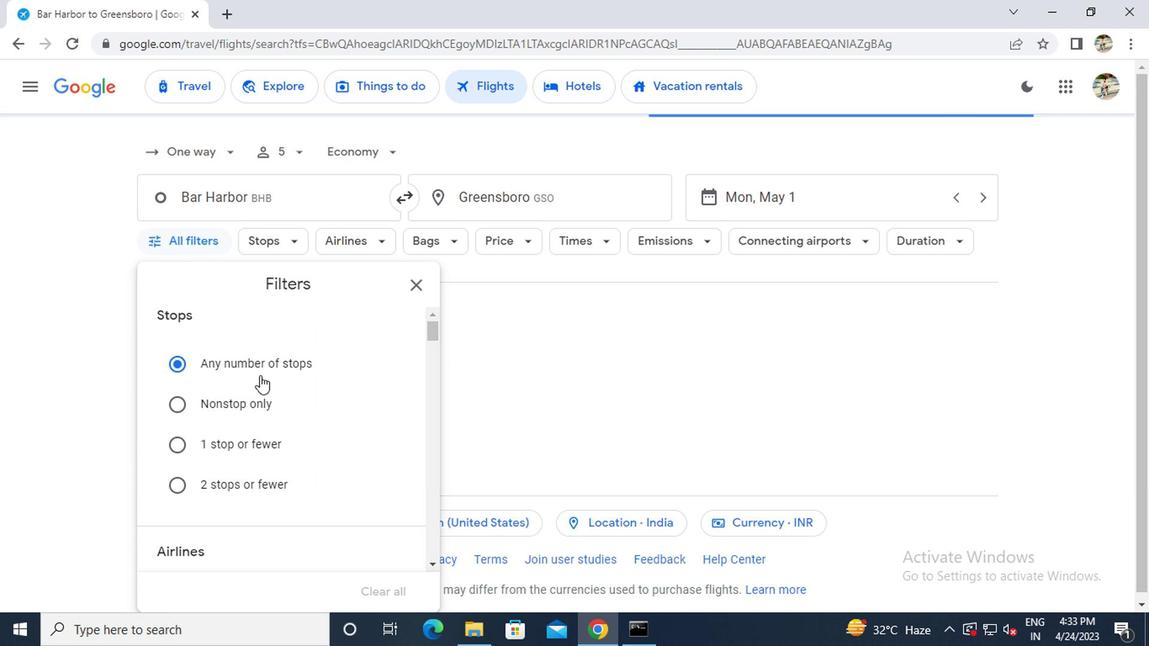 
Action: Mouse scrolled (329, 411) with delta (0, 0)
Screenshot: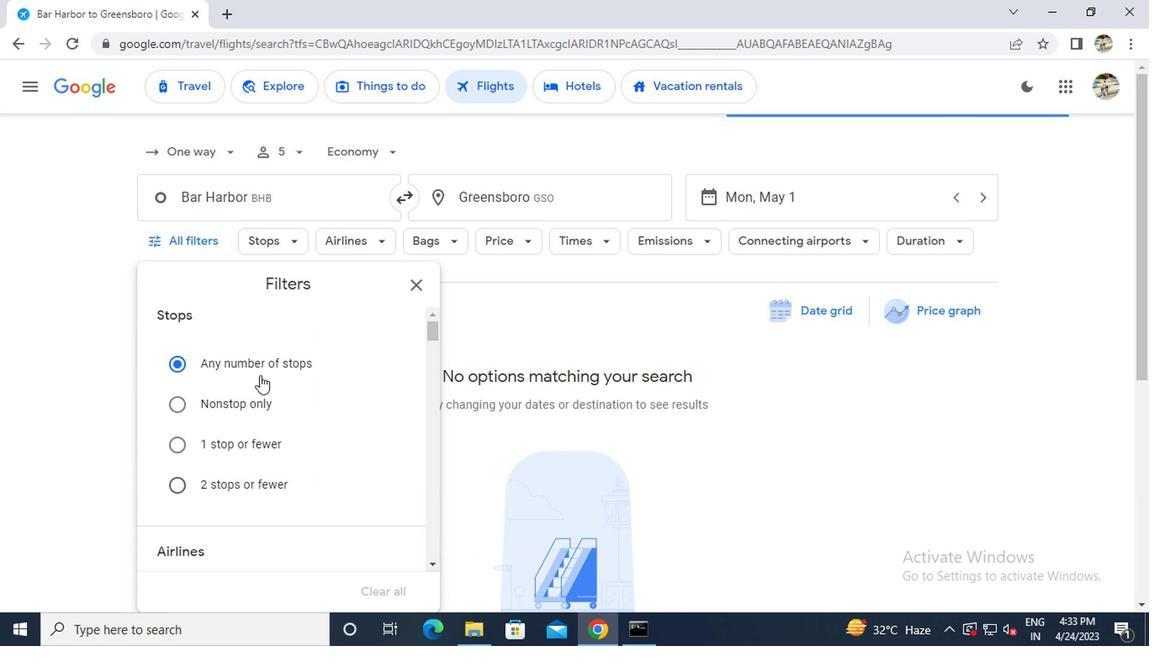 
Action: Mouse scrolled (329, 411) with delta (0, 0)
Screenshot: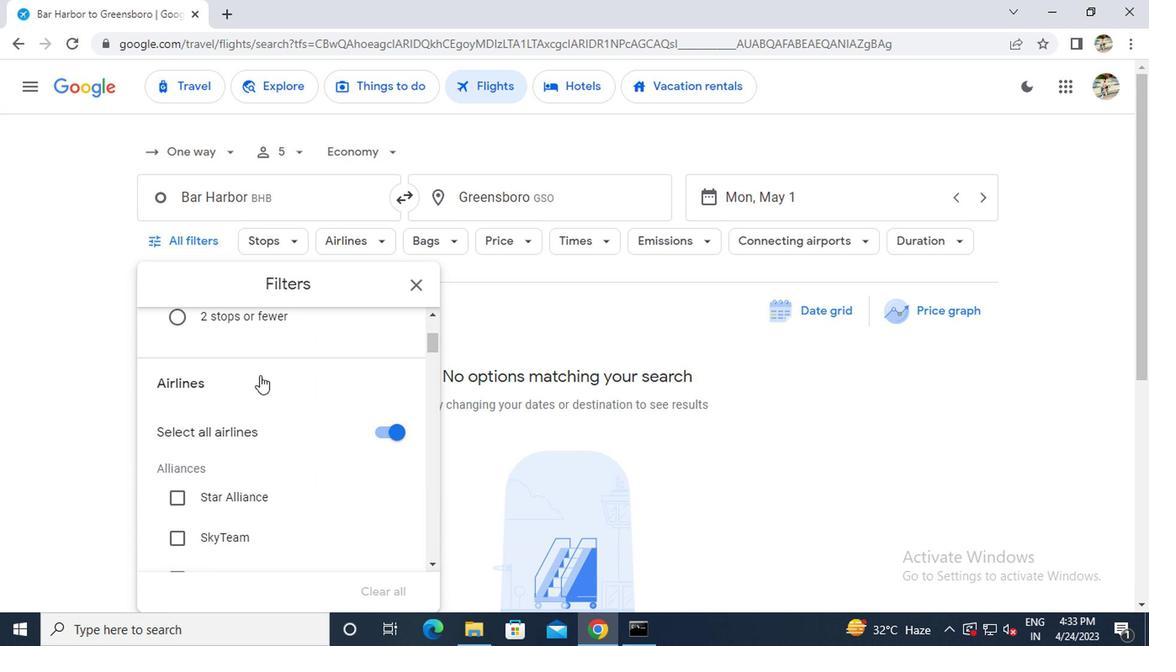 
Action: Mouse scrolled (329, 411) with delta (0, 0)
Screenshot: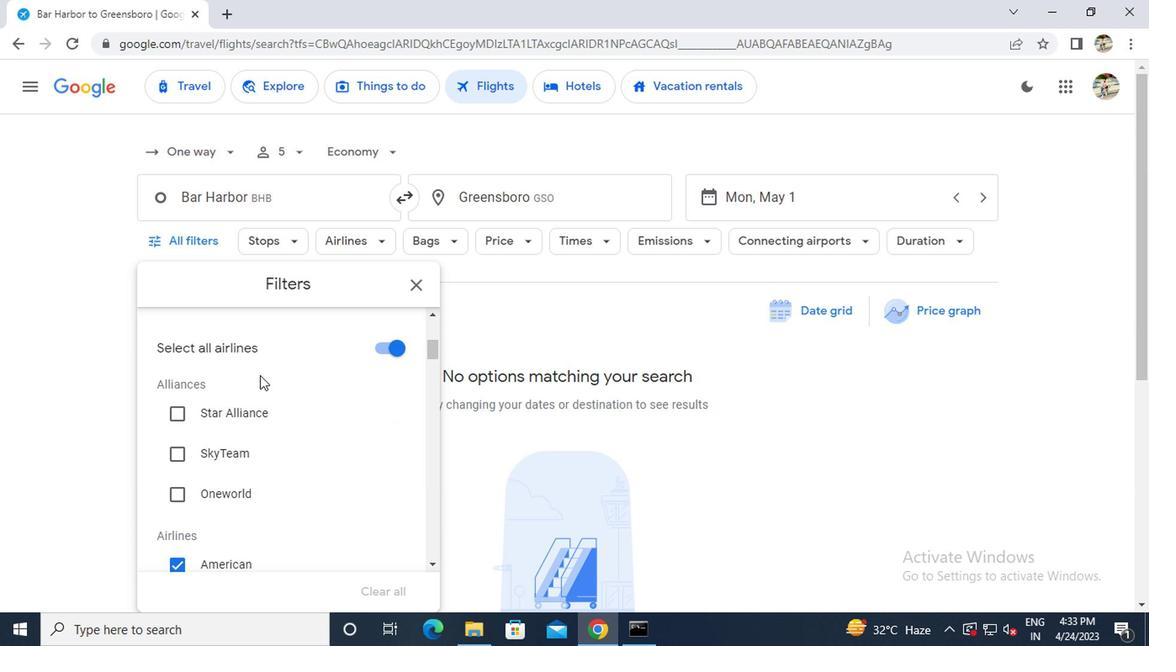 
Action: Mouse scrolled (329, 411) with delta (0, 0)
Screenshot: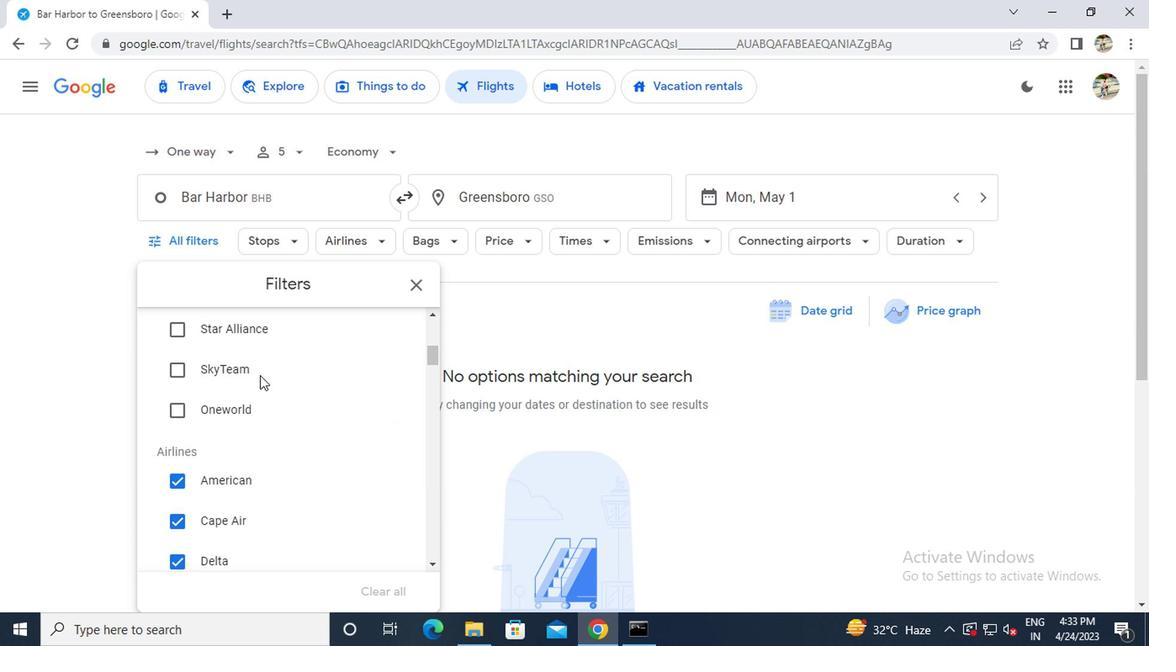 
Action: Mouse scrolled (329, 411) with delta (0, 0)
Screenshot: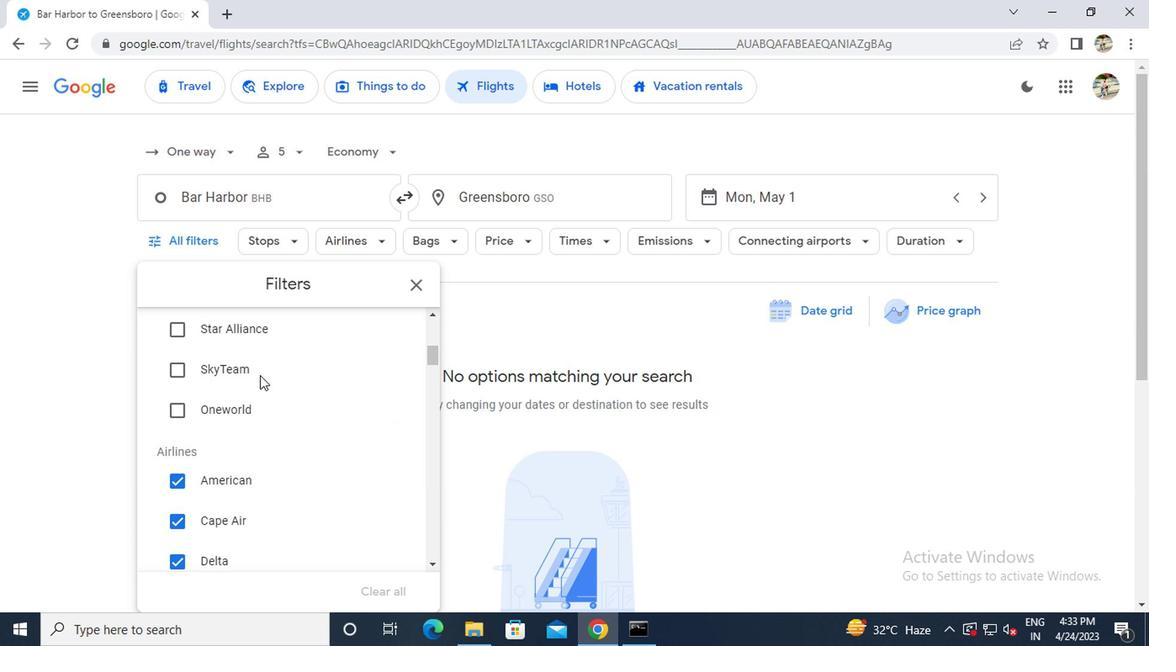 
Action: Mouse scrolled (329, 411) with delta (0, 0)
Screenshot: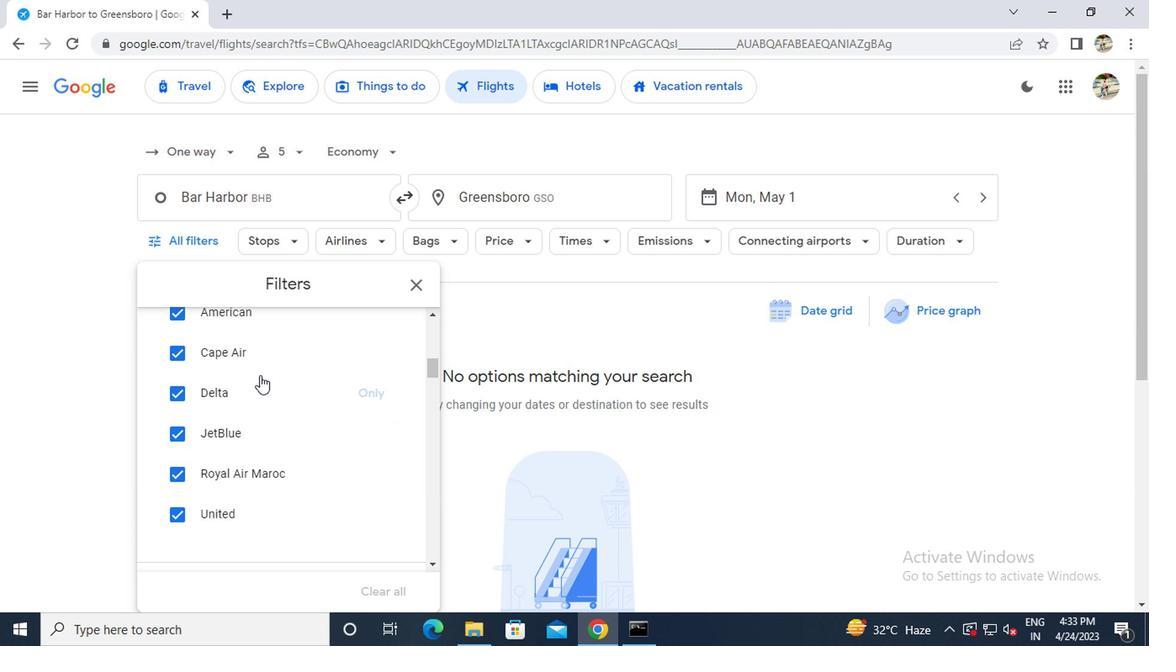 
Action: Mouse scrolled (329, 411) with delta (0, 0)
Screenshot: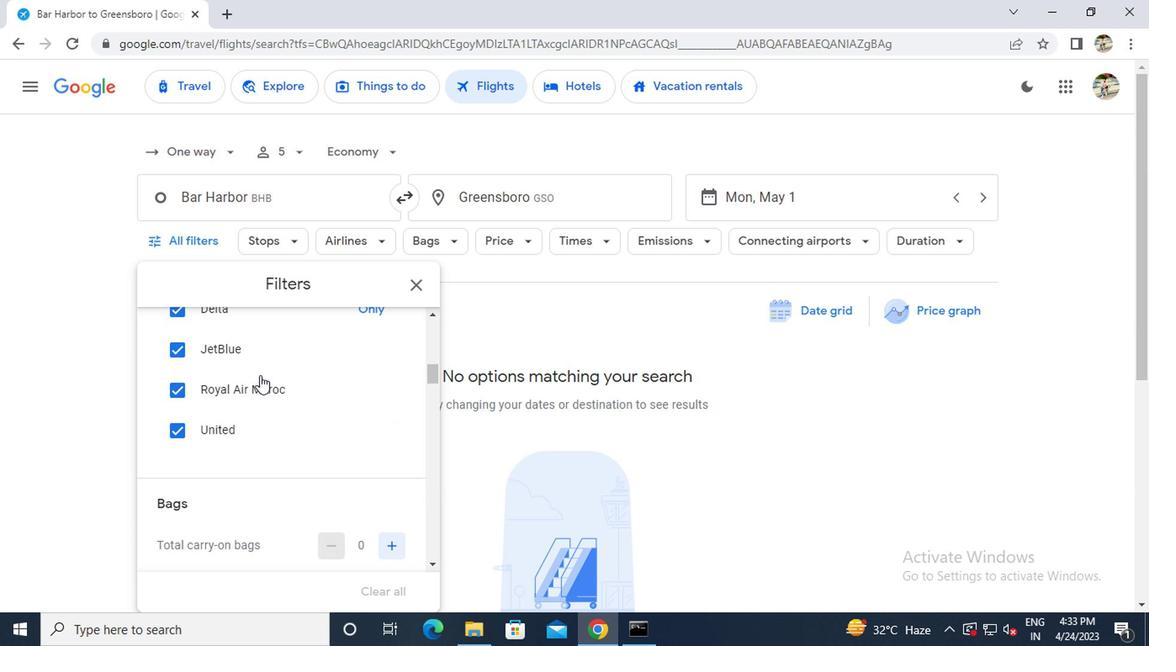 
Action: Mouse moved to (417, 502)
Screenshot: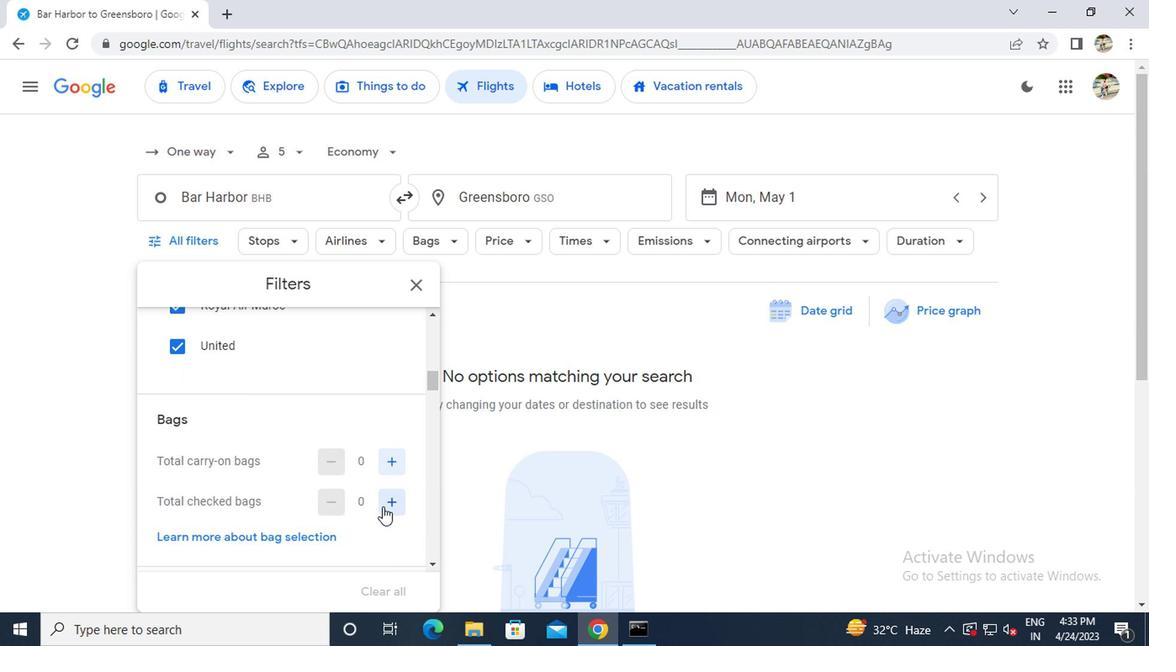 
Action: Mouse pressed left at (417, 502)
Screenshot: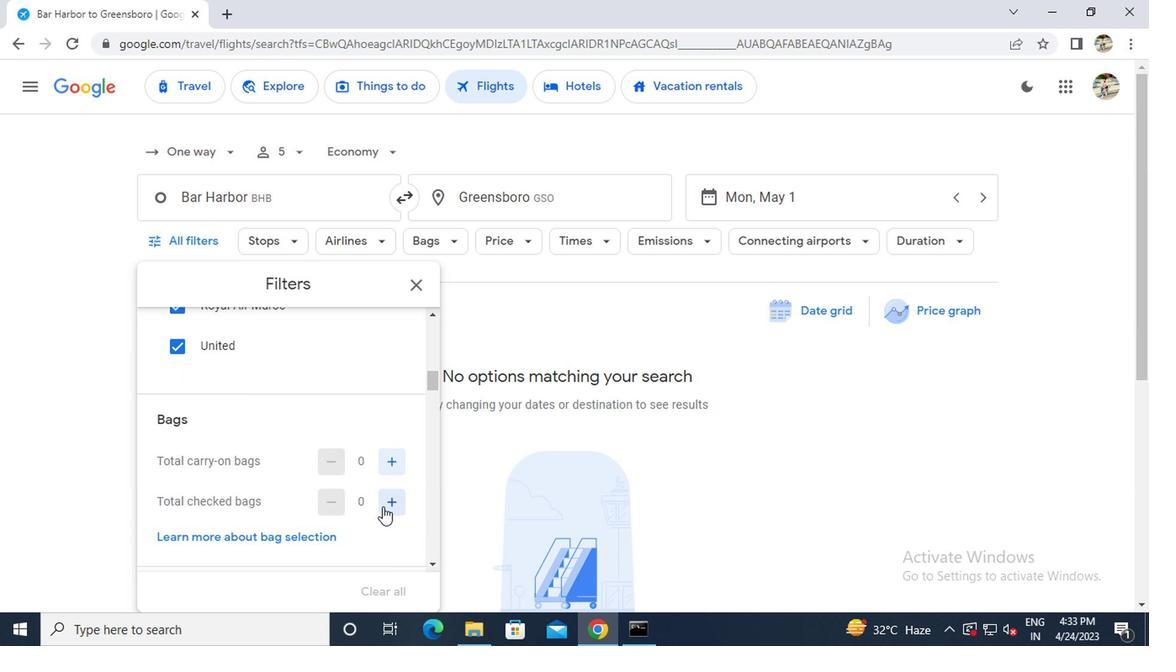 
Action: Mouse pressed left at (417, 502)
Screenshot: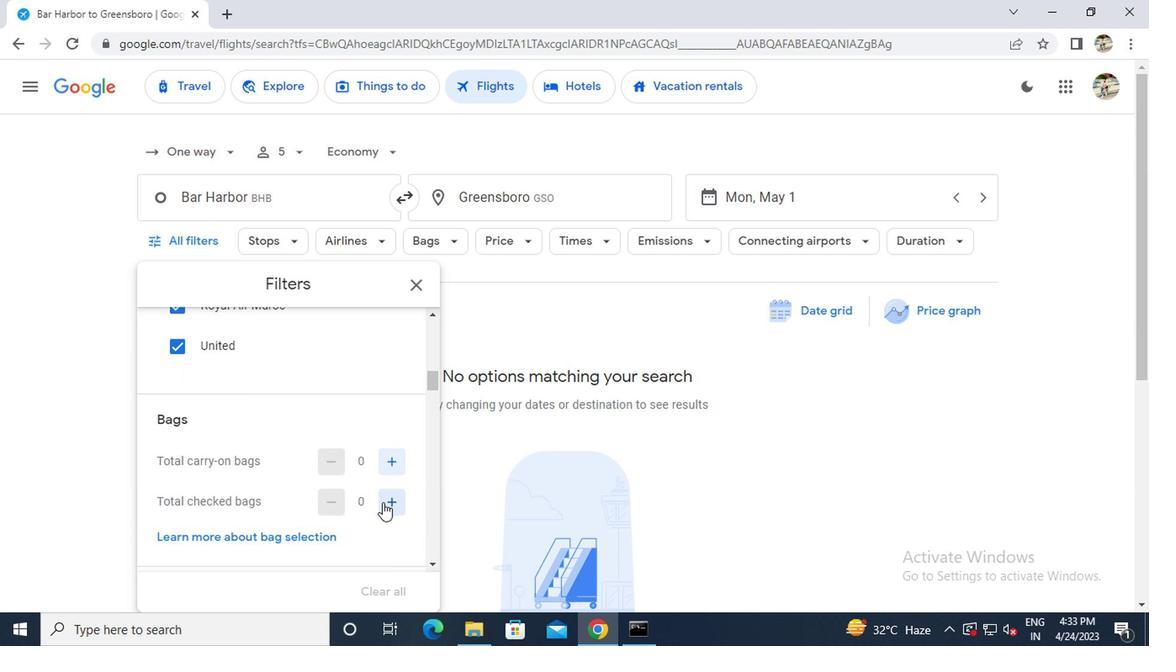 
Action: Mouse pressed left at (417, 502)
Screenshot: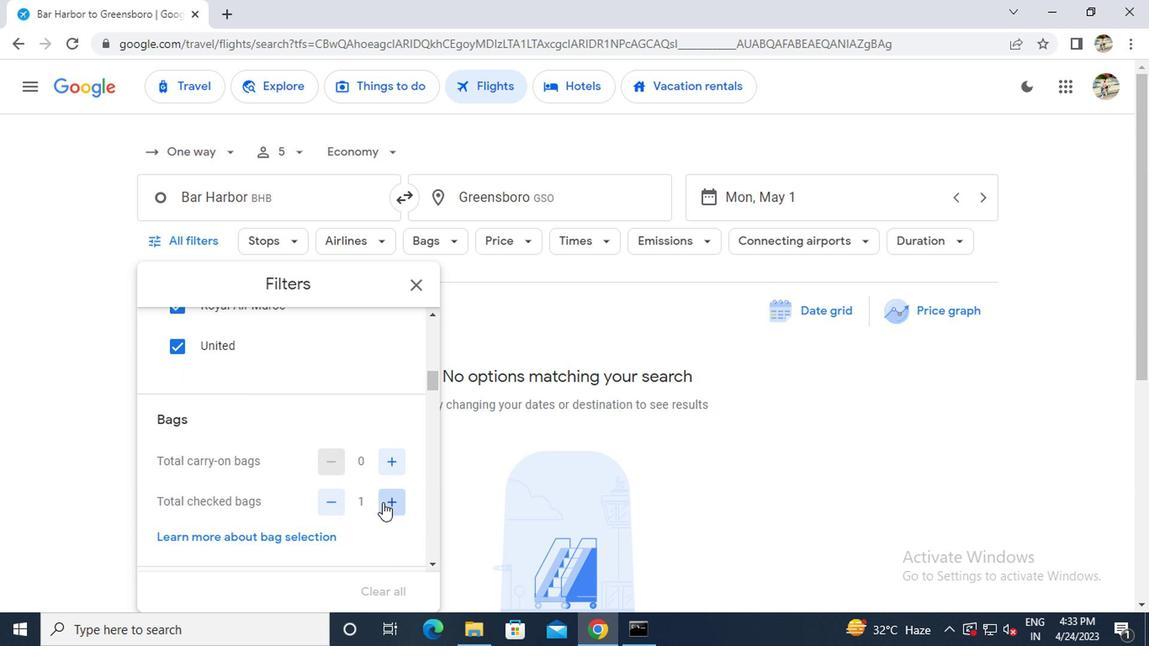 
Action: Mouse pressed left at (417, 502)
Screenshot: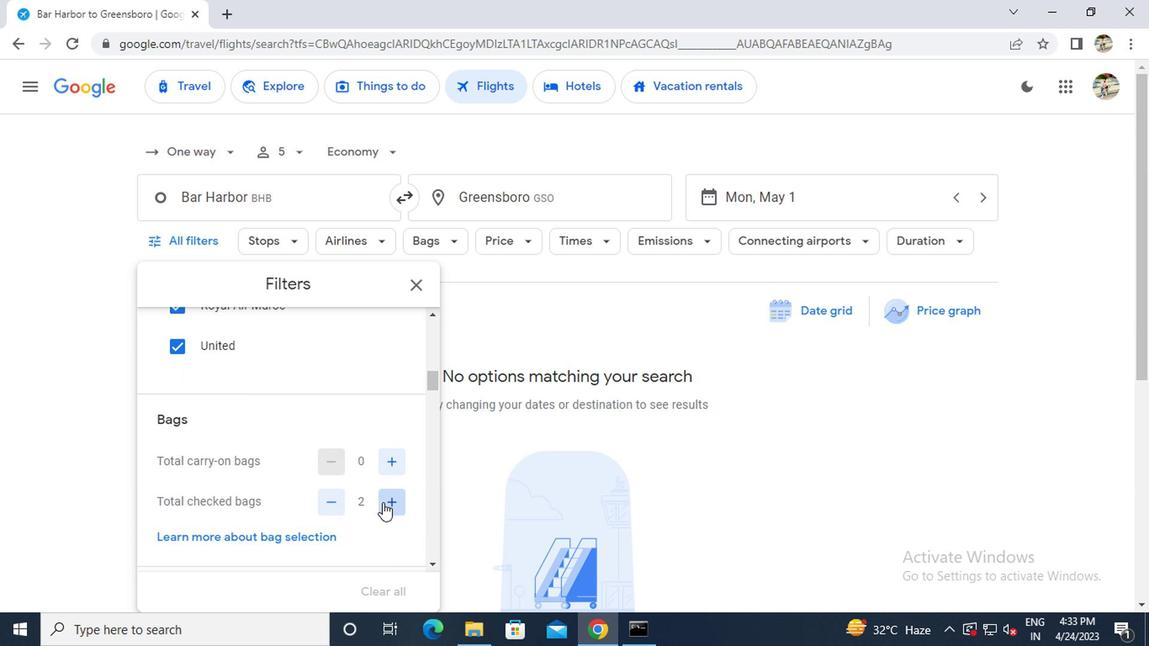 
Action: Mouse pressed left at (417, 502)
Screenshot: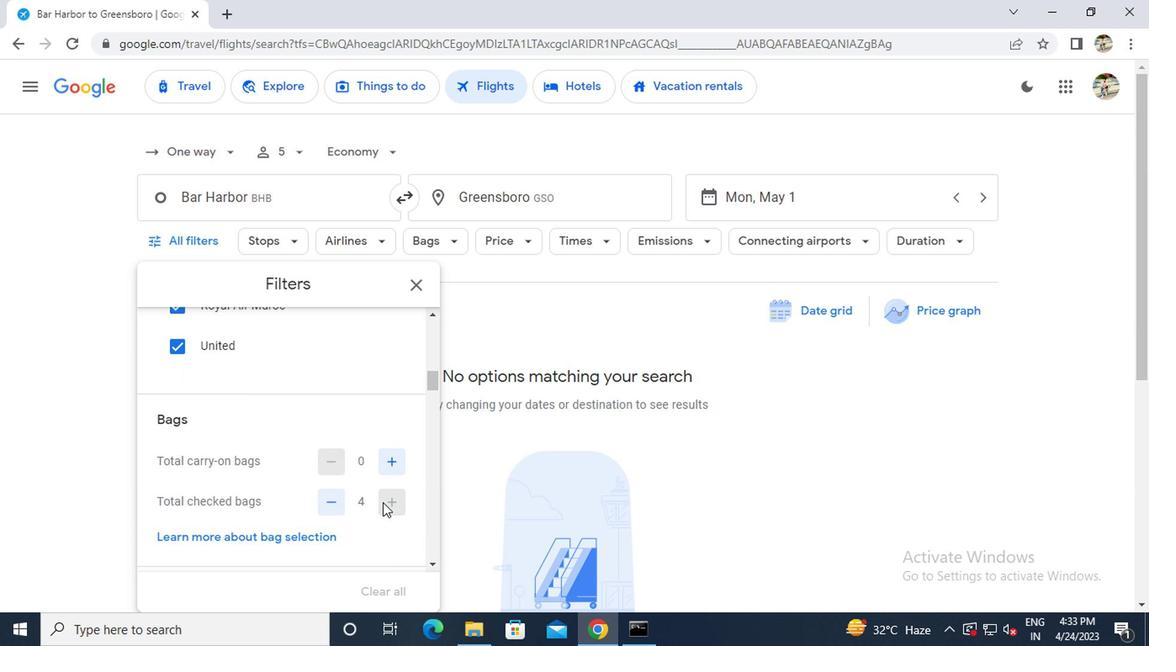 
Action: Mouse scrolled (417, 501) with delta (0, 0)
Screenshot: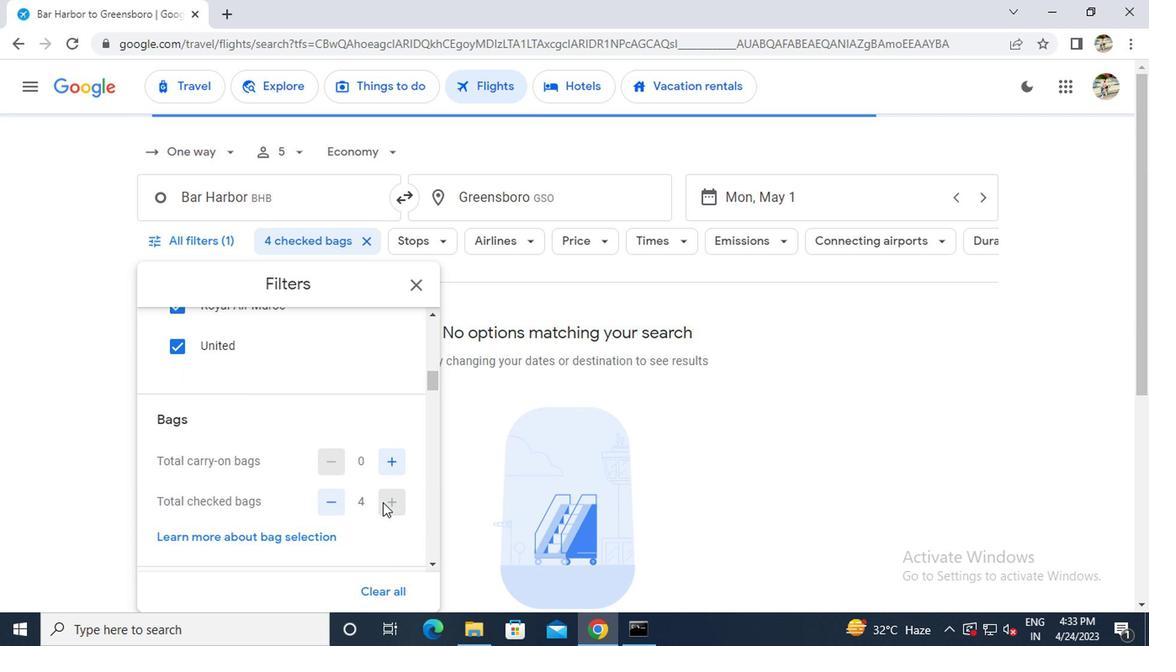 
Action: Mouse scrolled (417, 501) with delta (0, 0)
Screenshot: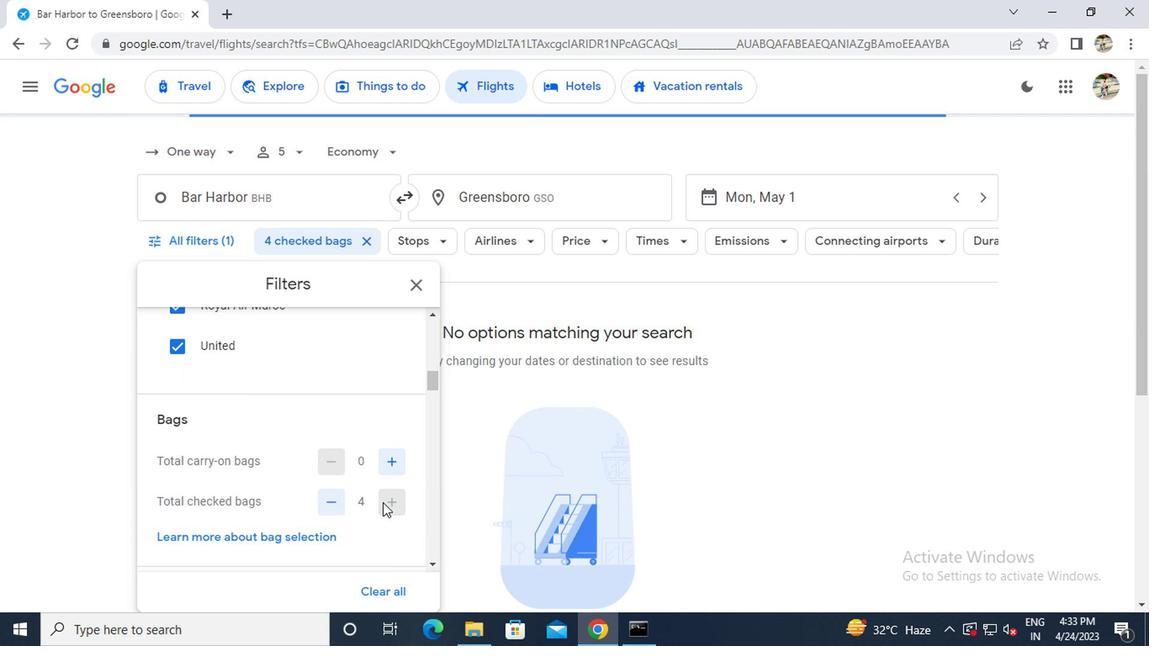 
Action: Mouse pressed left at (417, 502)
Screenshot: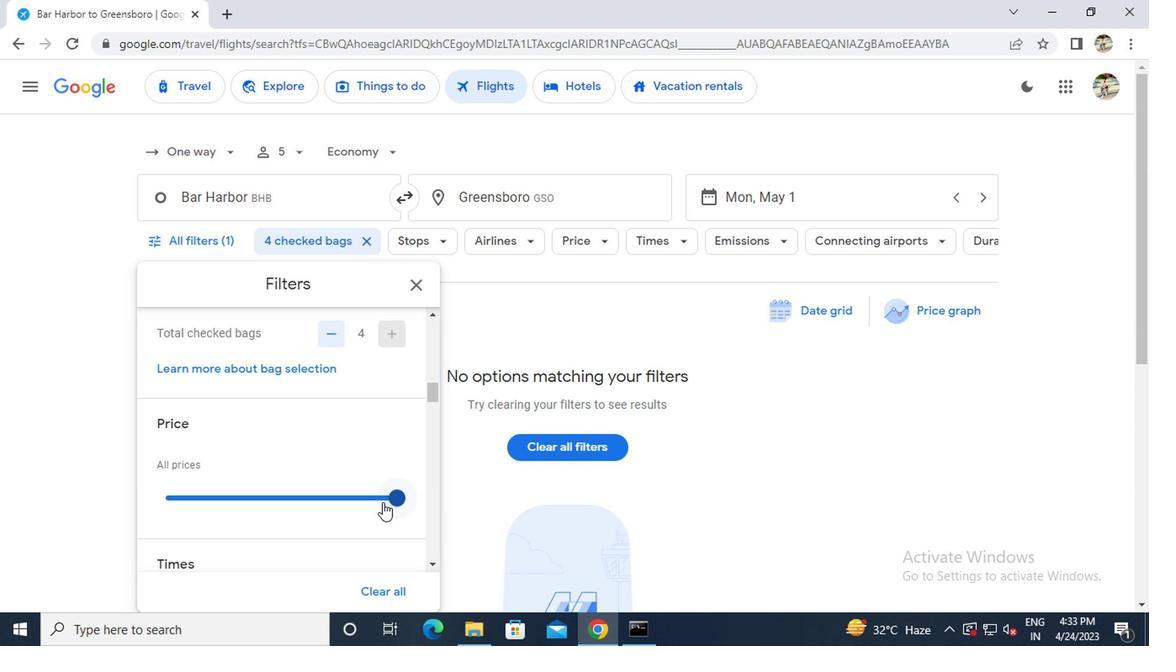 
Action: Mouse moved to (413, 505)
Screenshot: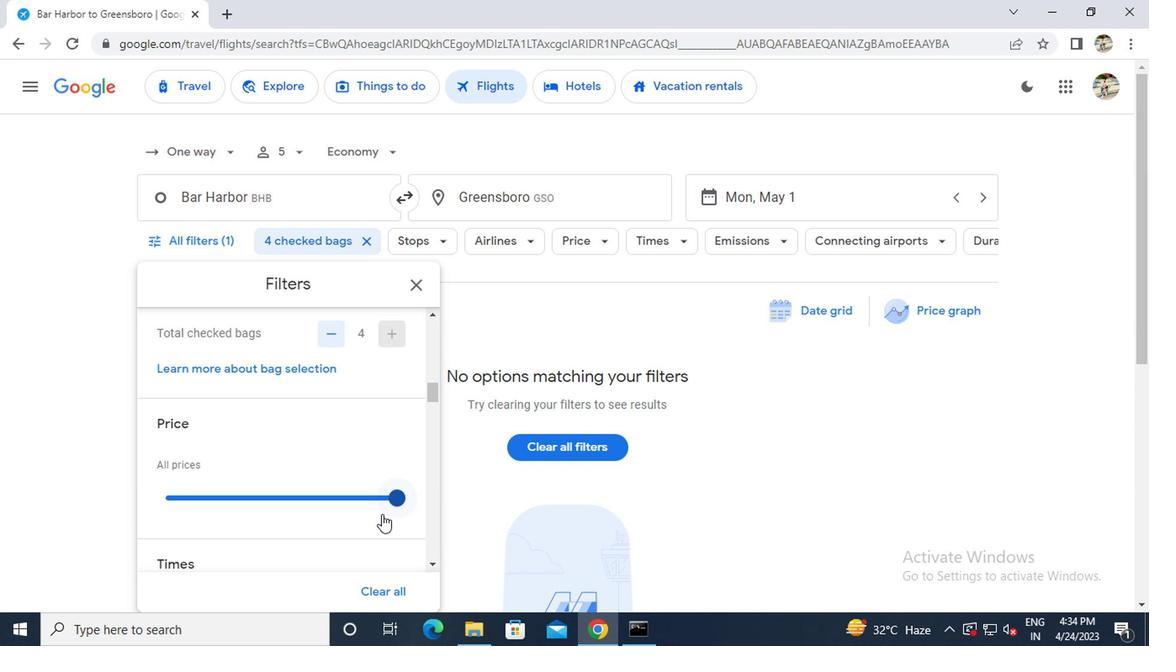 
Action: Mouse scrolled (413, 504) with delta (0, 0)
Screenshot: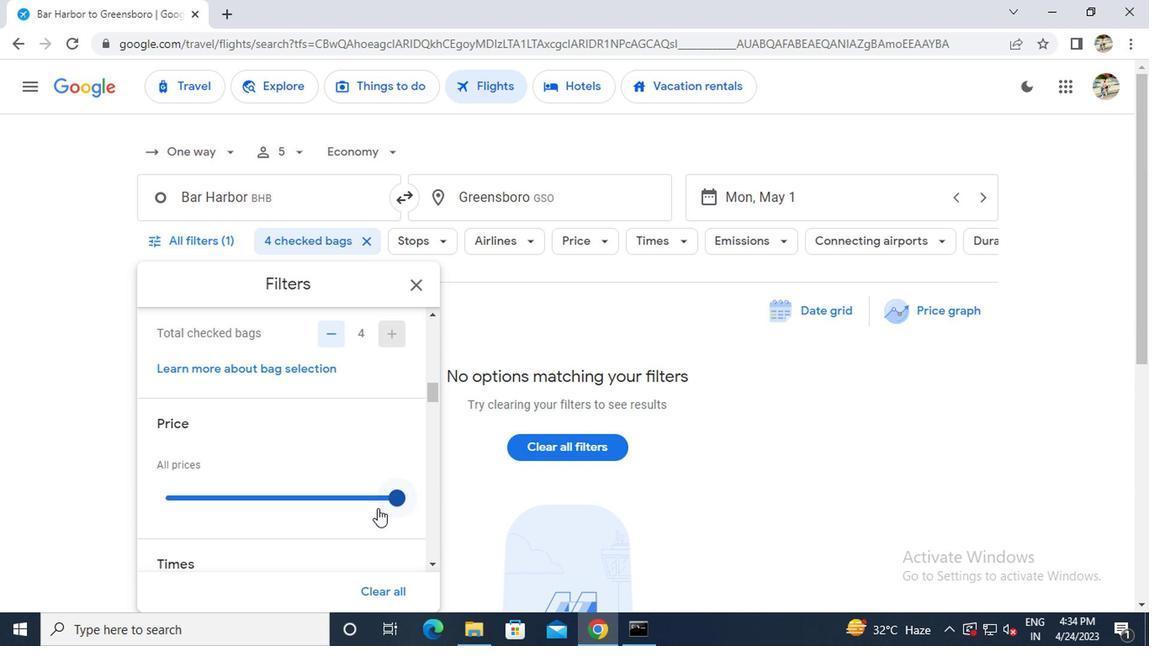 
Action: Mouse moved to (385, 485)
Screenshot: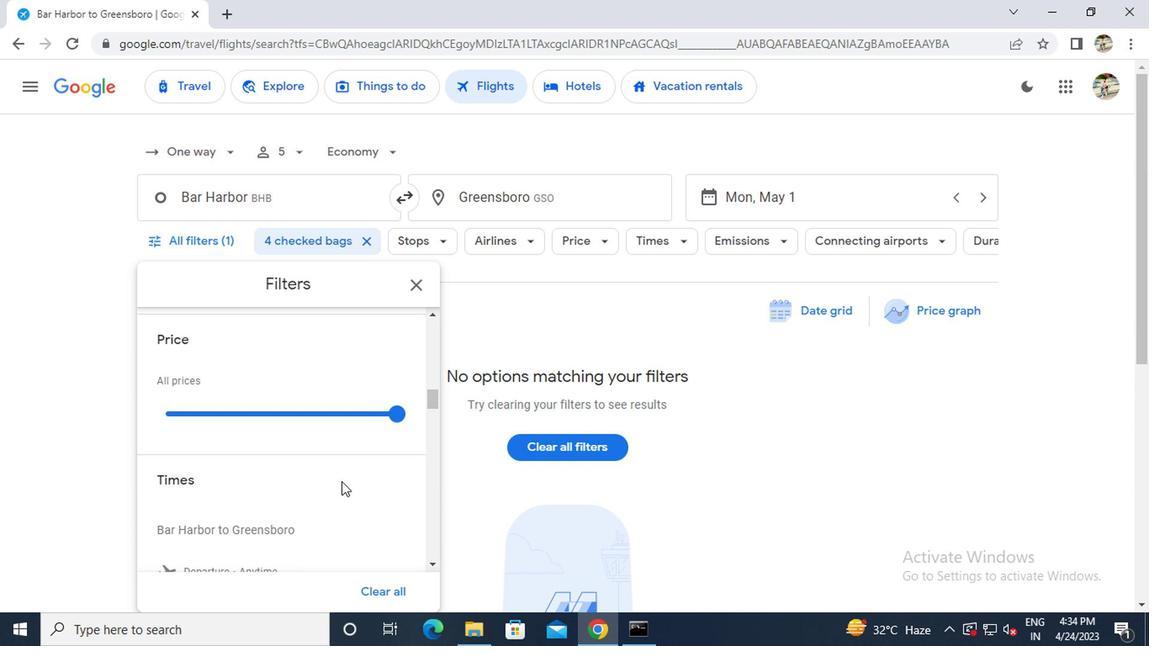 
Action: Mouse scrolled (385, 485) with delta (0, 0)
Screenshot: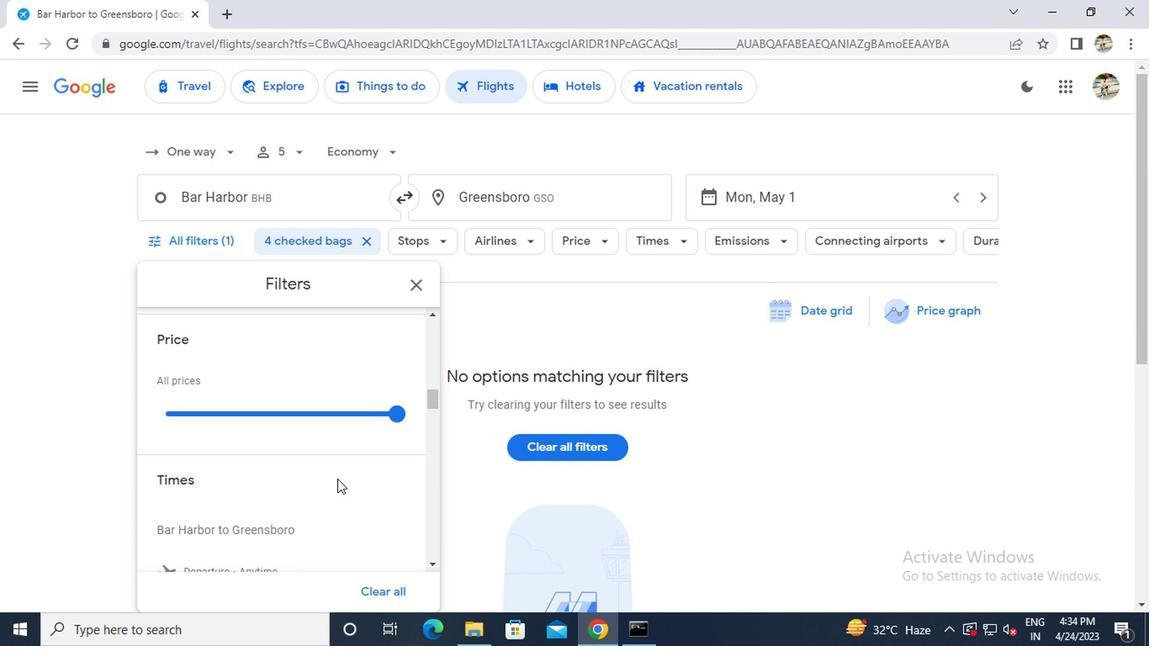 
Action: Mouse moved to (268, 515)
Screenshot: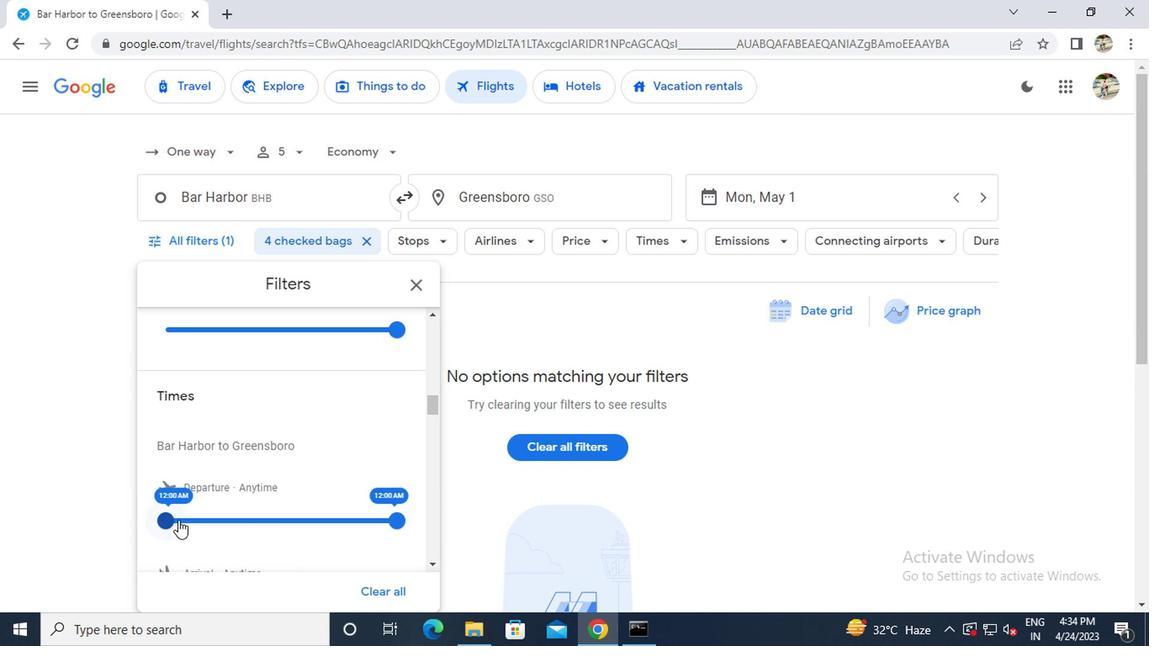 
Action: Mouse pressed left at (268, 515)
Screenshot: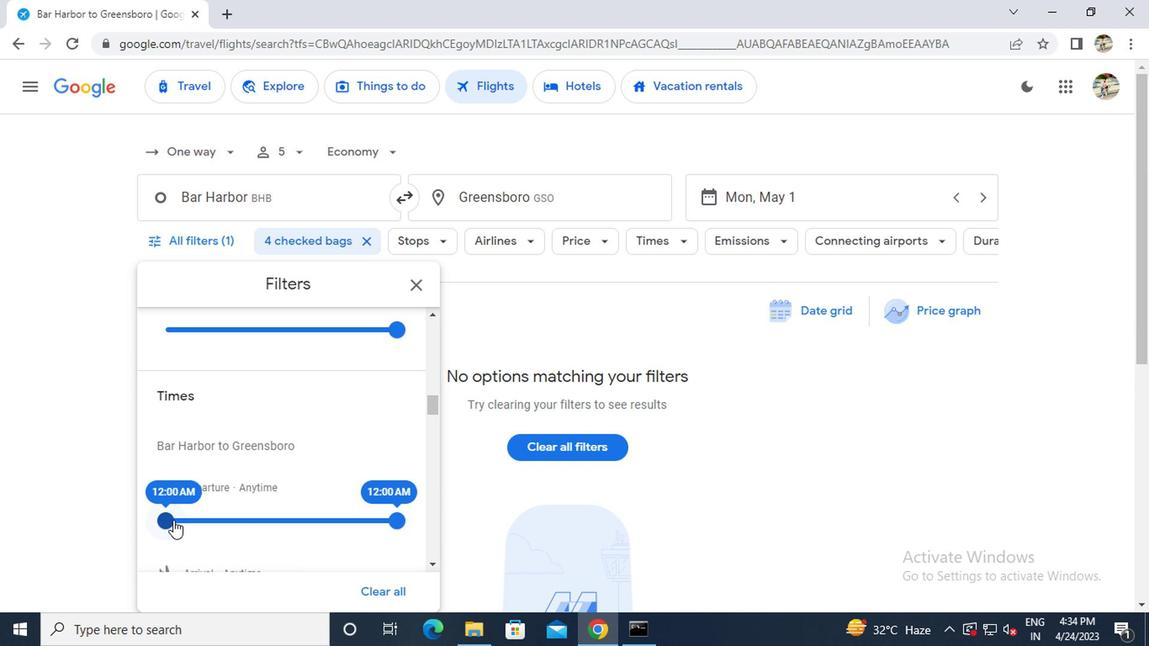 
Action: Mouse moved to (436, 352)
Screenshot: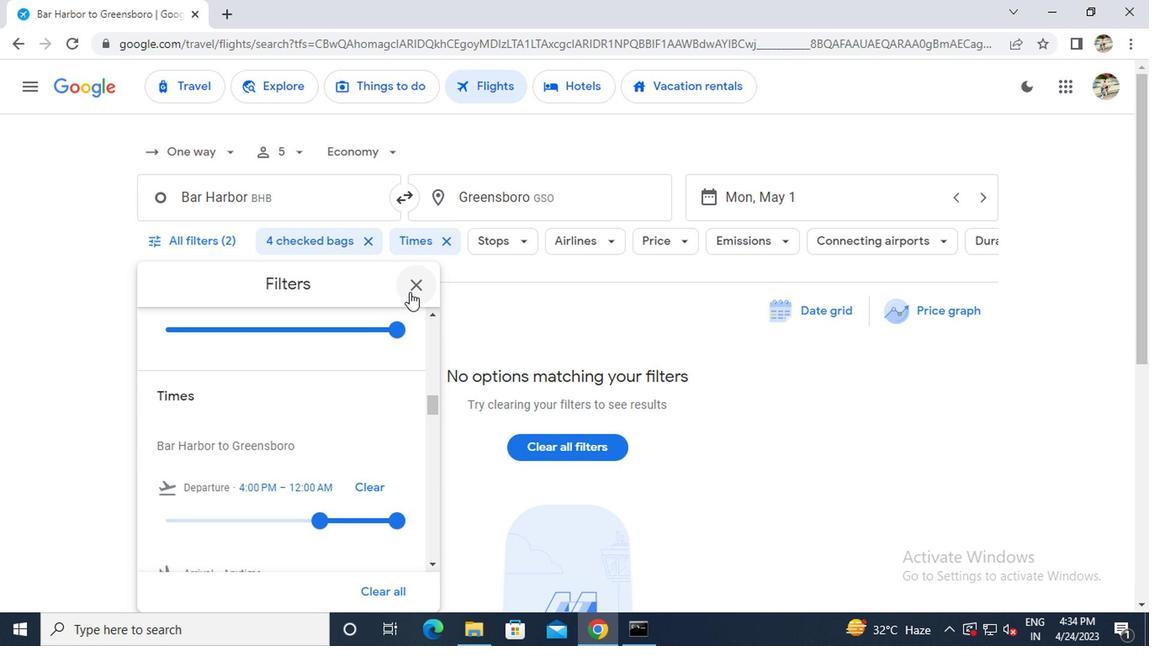 
Action: Mouse pressed left at (436, 352)
Screenshot: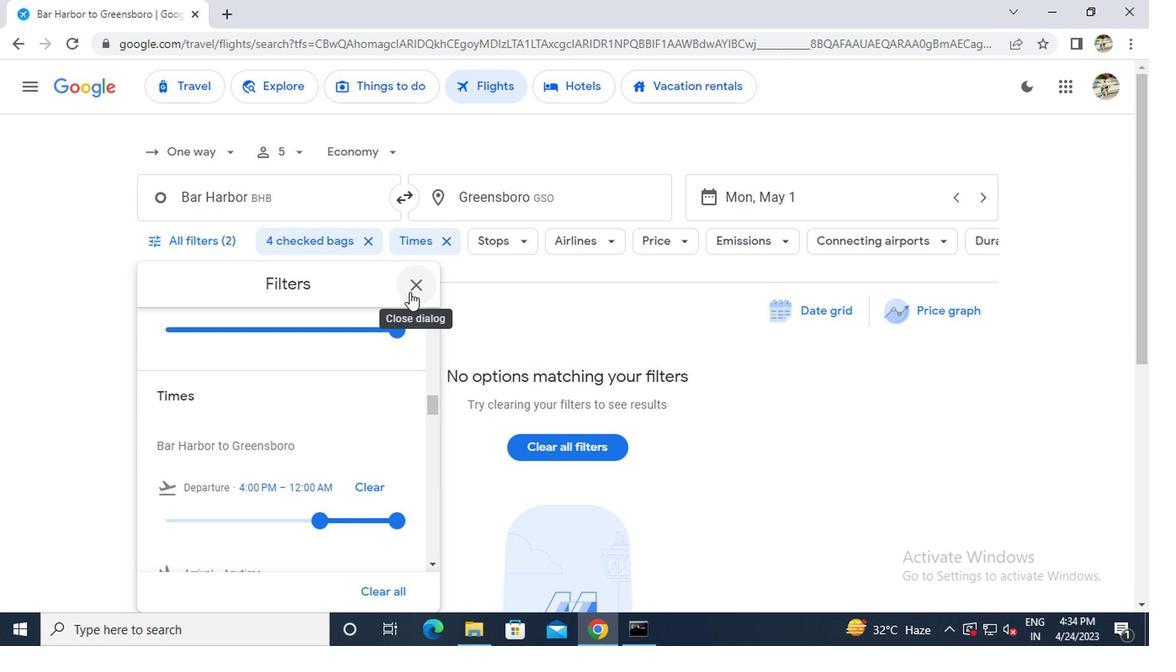 
